 Task: Create a 3D plot of a parametric surface with custom shading and transparency effects.
Action: Mouse moved to (159, 36)
Screenshot: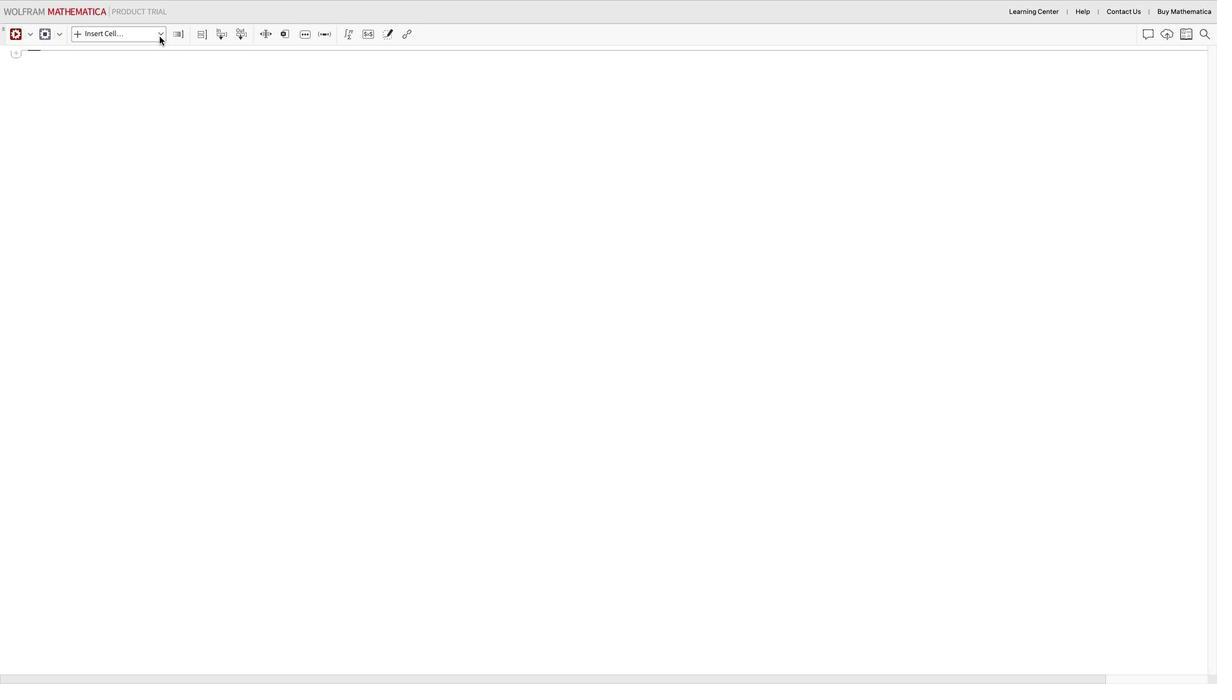 
Action: Mouse pressed left at (159, 36)
Screenshot: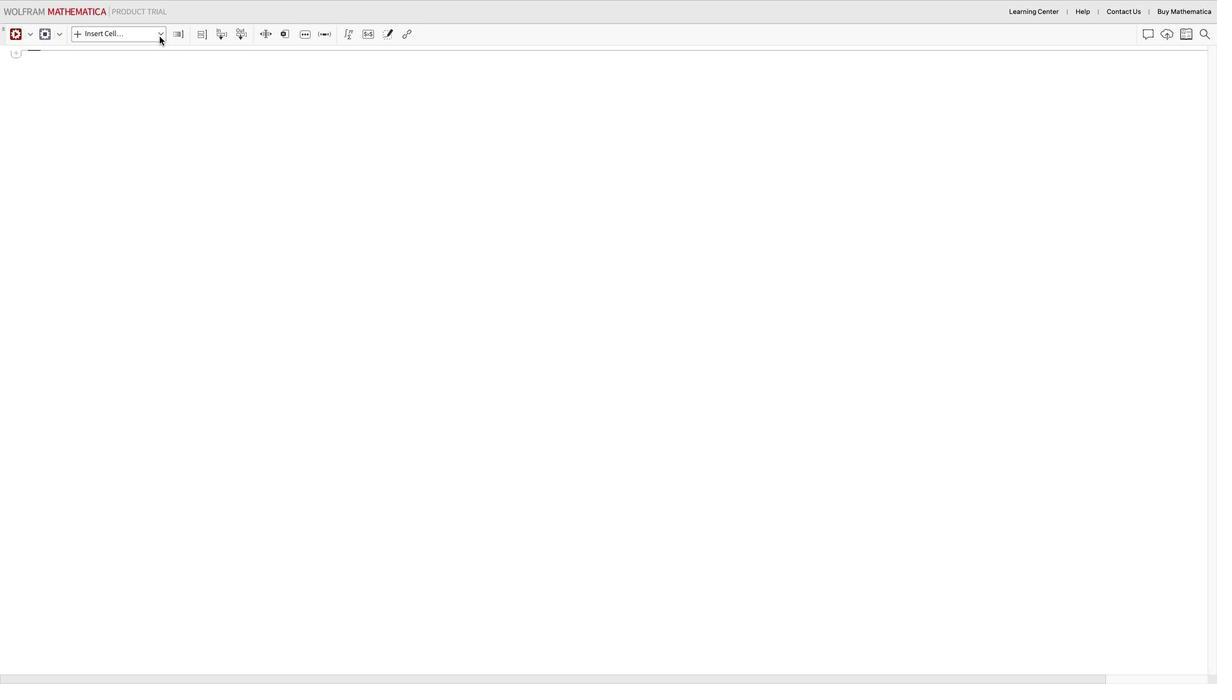
Action: Mouse moved to (111, 58)
Screenshot: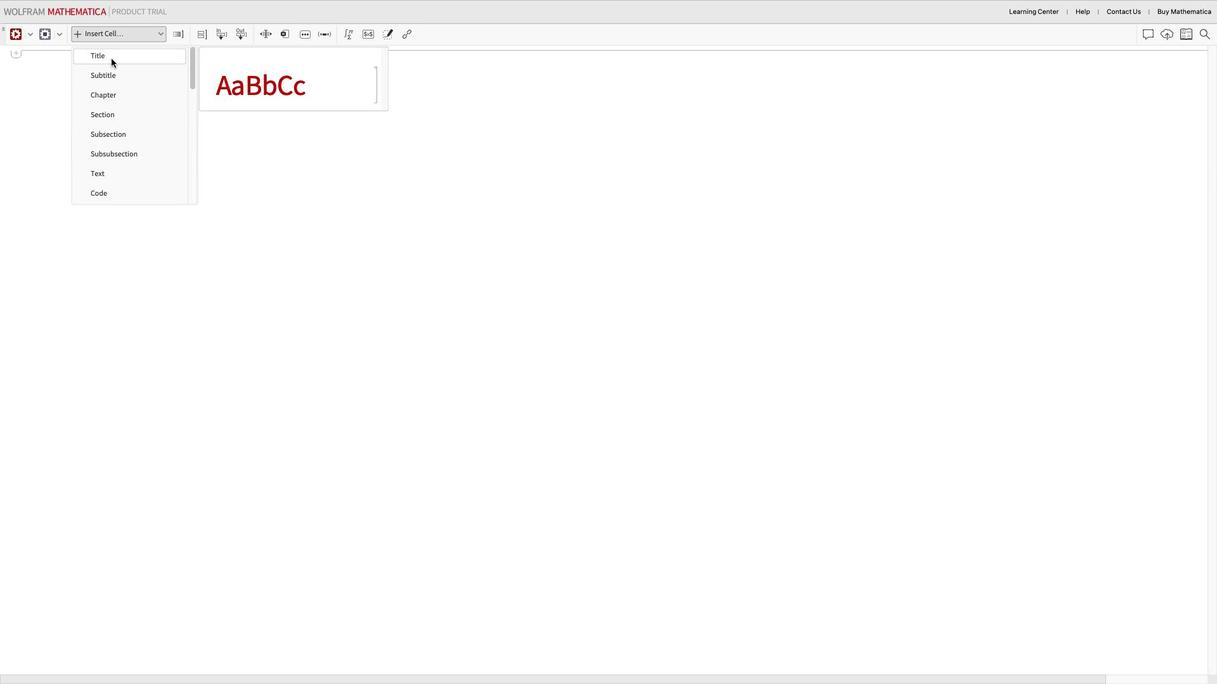 
Action: Mouse pressed left at (111, 58)
Screenshot: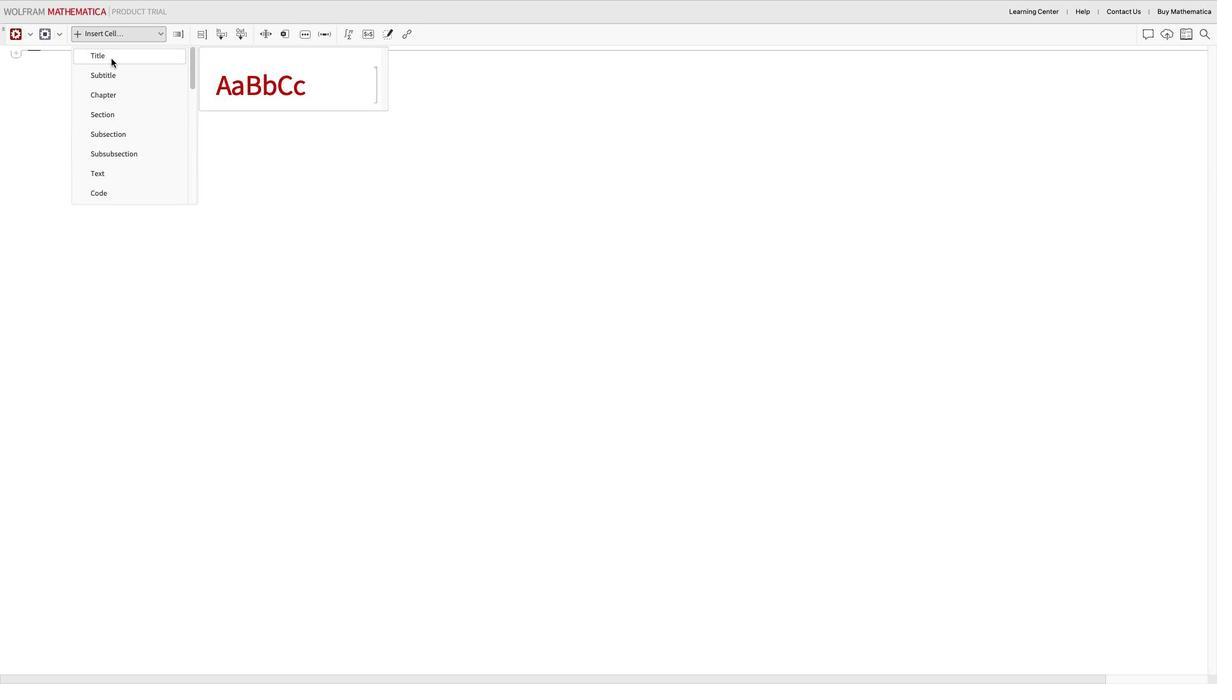 
Action: Mouse moved to (108, 120)
Screenshot: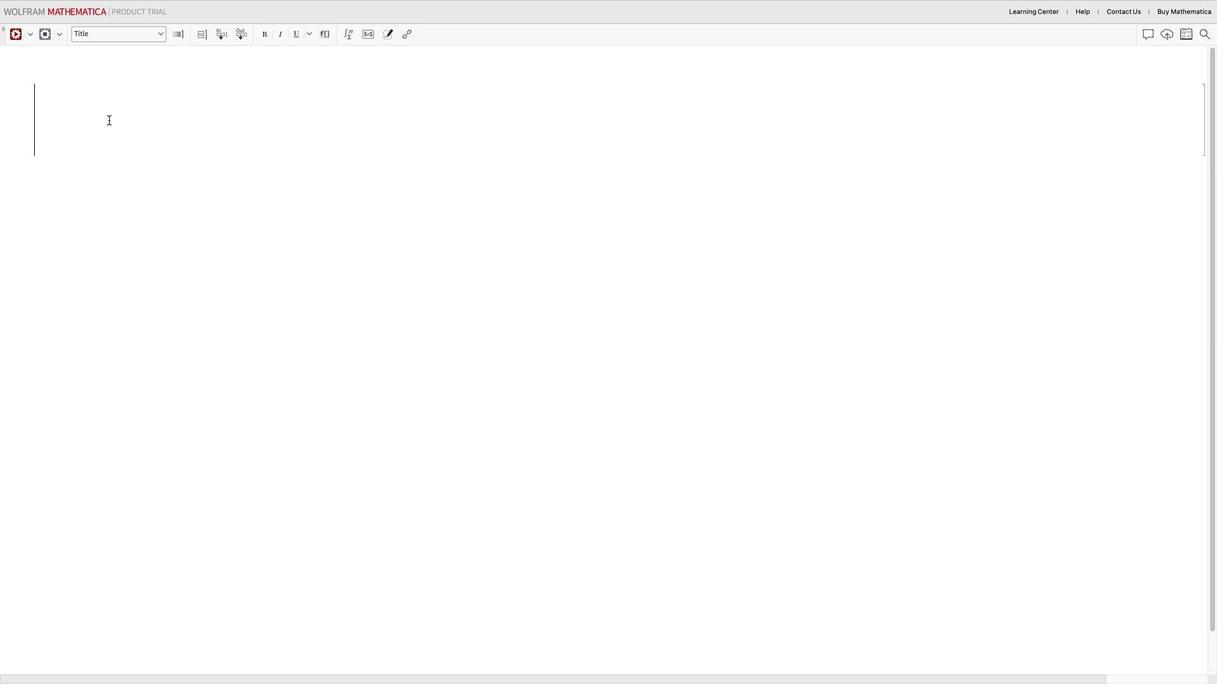 
Action: Mouse pressed left at (108, 120)
Screenshot: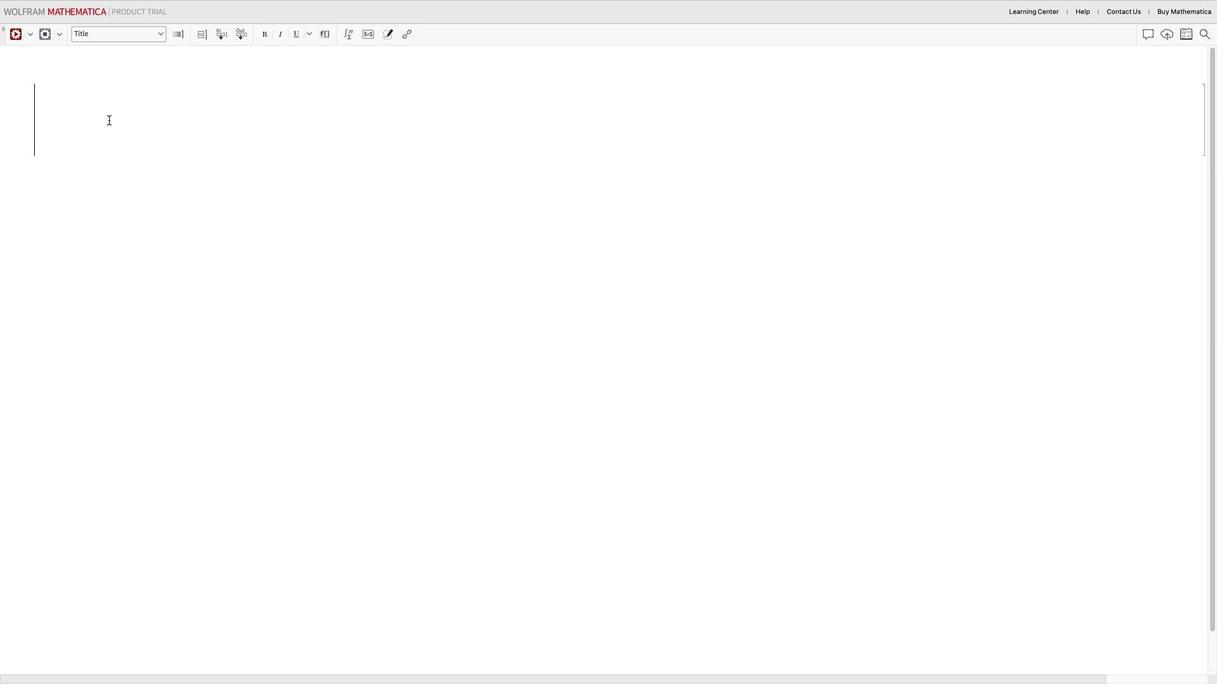 
Action: Mouse moved to (292, 303)
Screenshot: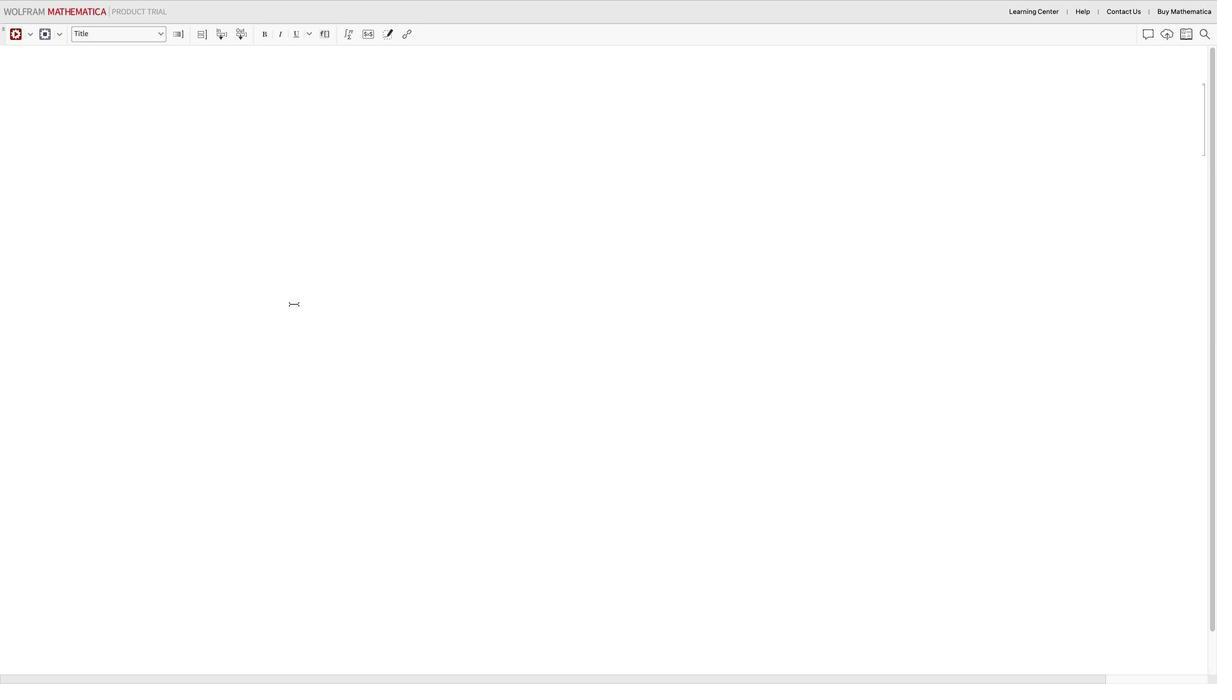 
Action: Key pressed '3'Key.shift_r'D'Key.spaceKey.shift_r'P''l''o''t'Key.space'o''f'Key.space'a'Key.spaceKey.shift_r'P''a''r''a''m''e''t''r''i''c'Key.space's''u''r''f''a''c''e'
Screenshot: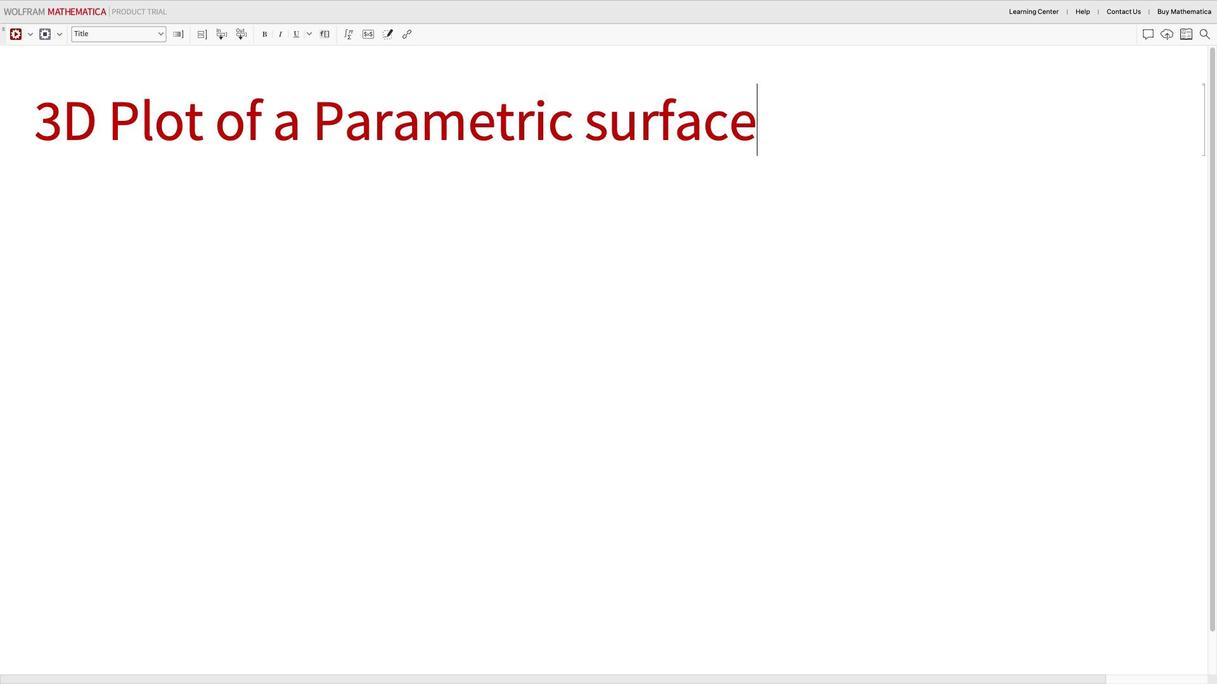 
Action: Mouse moved to (149, 353)
Screenshot: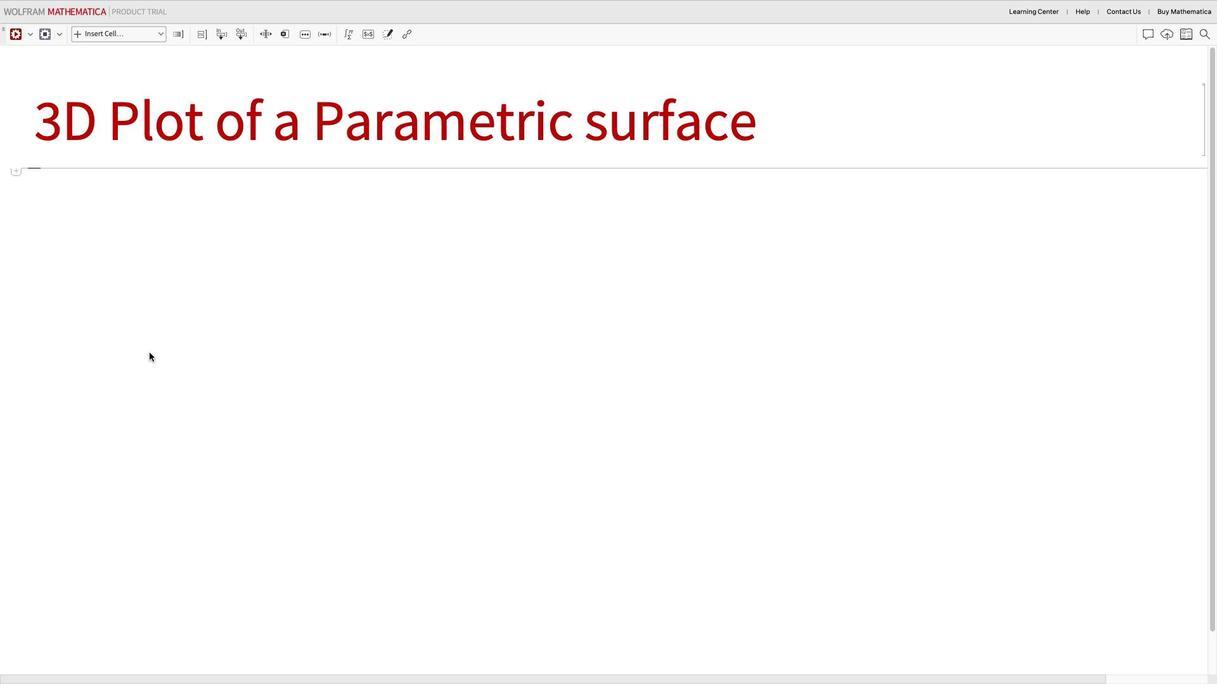 
Action: Mouse pressed left at (149, 353)
Screenshot: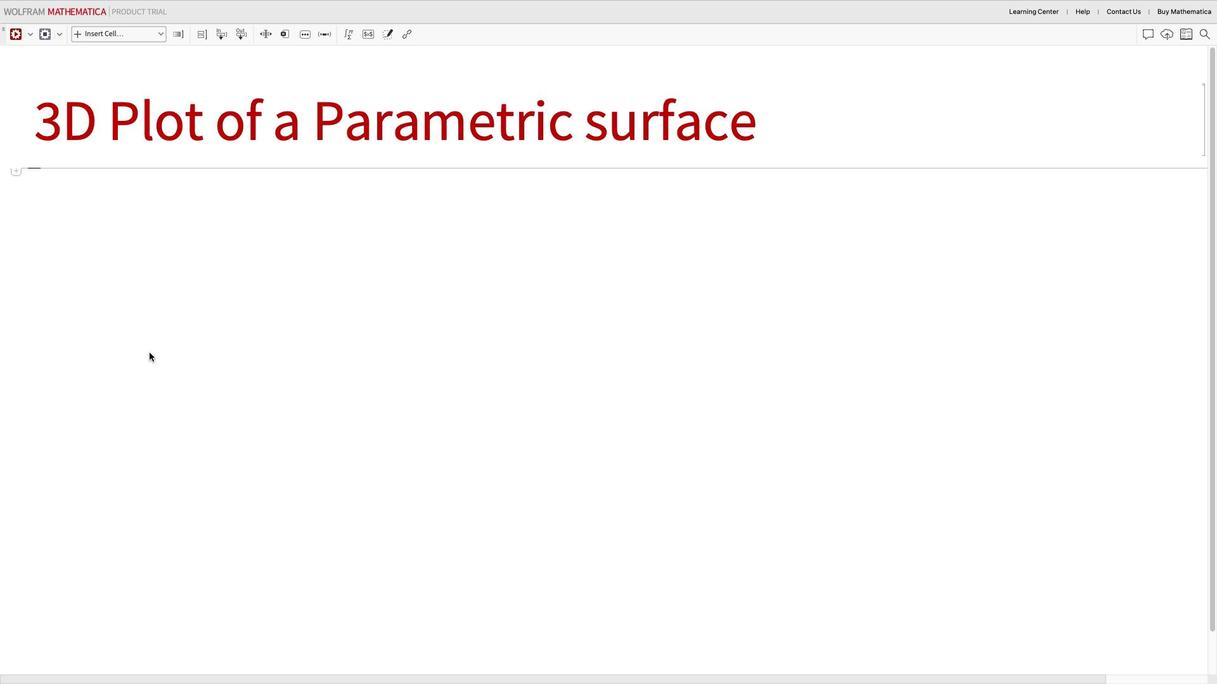 
Action: Mouse moved to (161, 33)
Screenshot: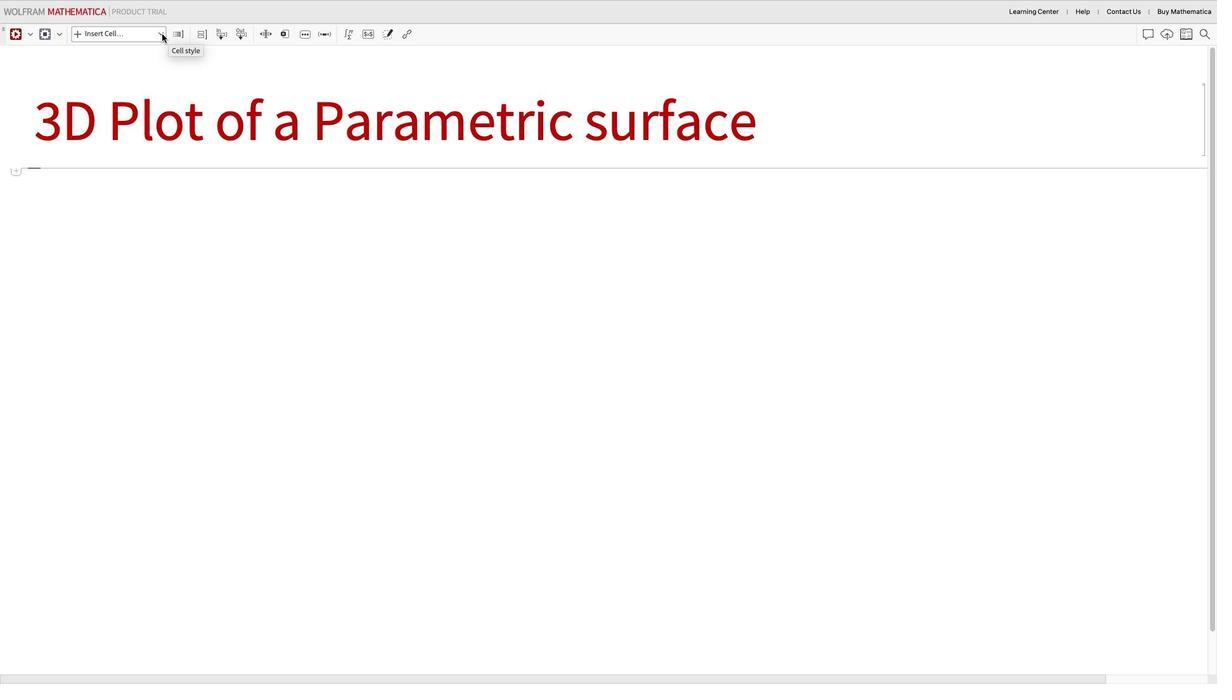 
Action: Mouse pressed left at (161, 33)
Screenshot: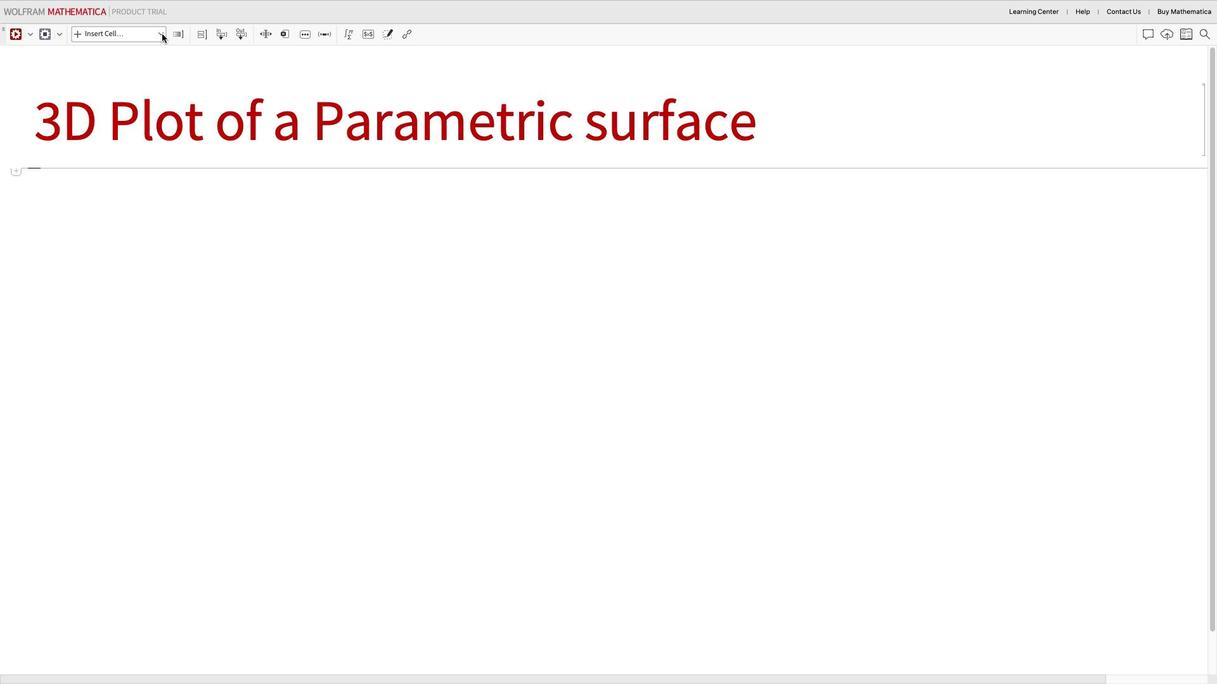 
Action: Mouse moved to (131, 193)
Screenshot: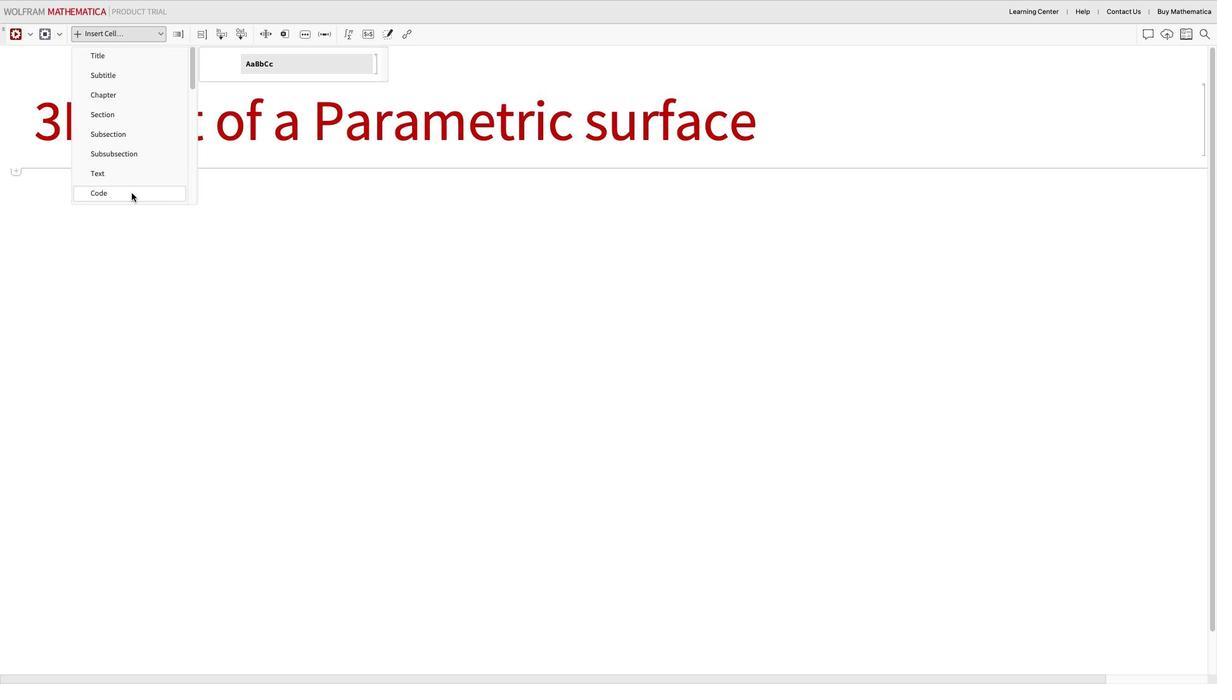 
Action: Mouse pressed left at (131, 193)
Screenshot: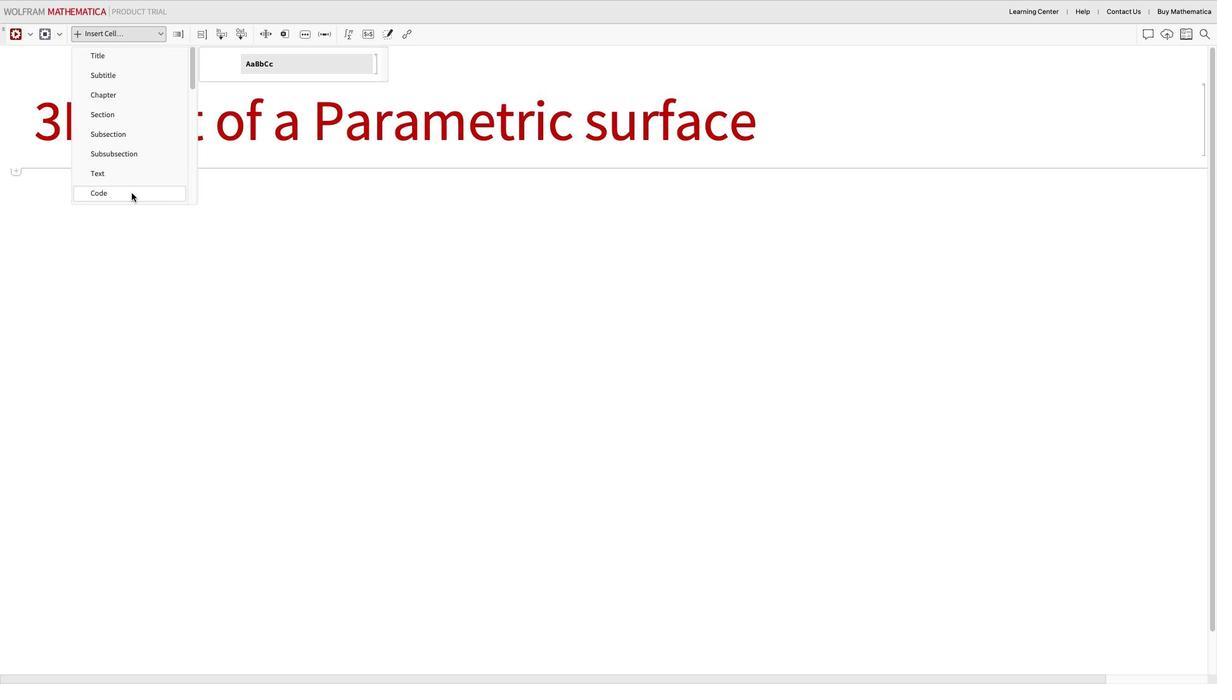
Action: Mouse moved to (140, 197)
Screenshot: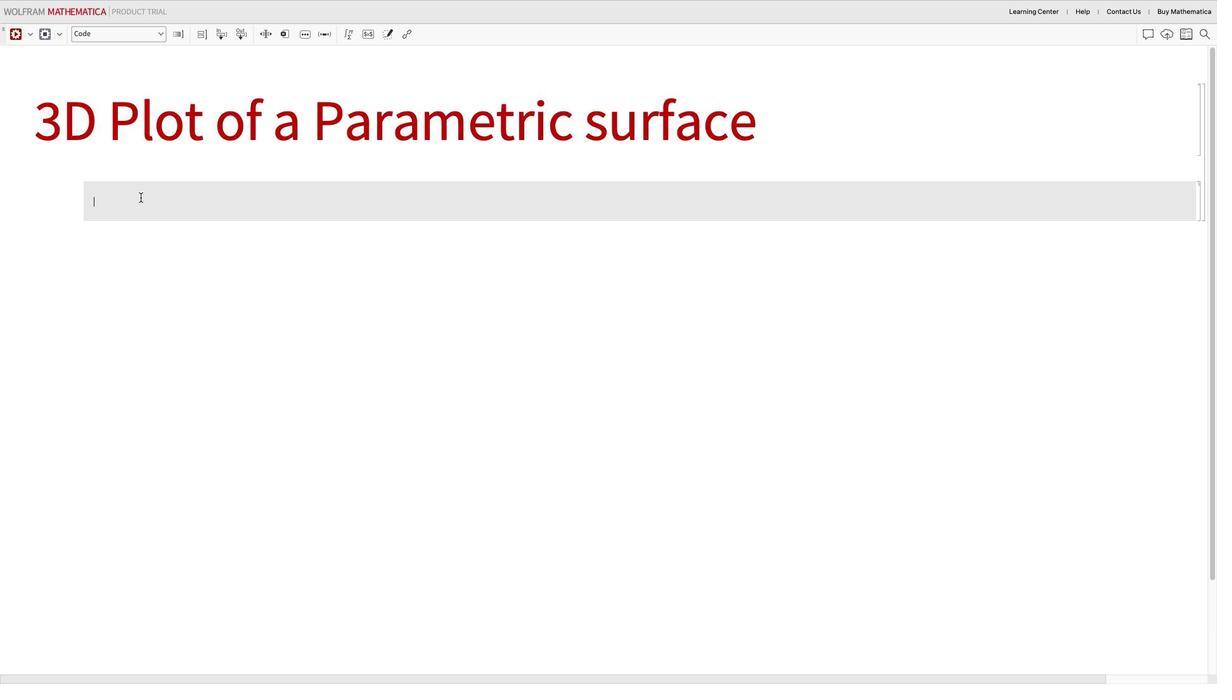 
Action: Mouse pressed left at (140, 197)
Screenshot: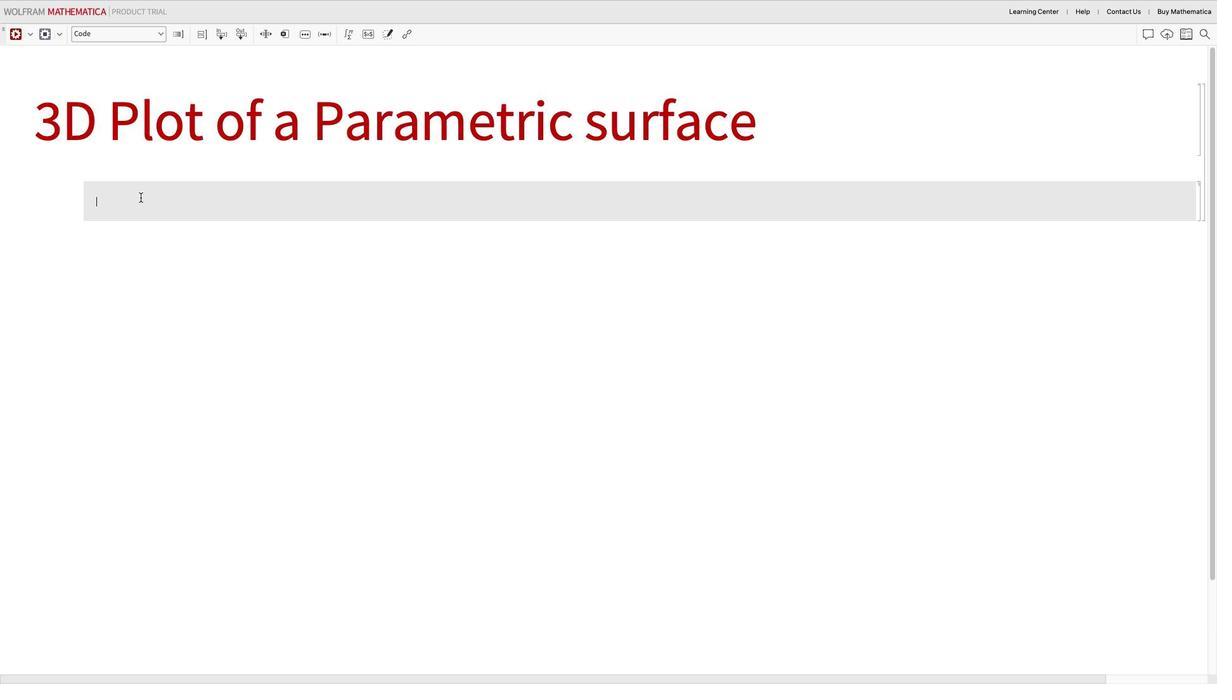 
Action: Mouse moved to (435, 453)
Screenshot: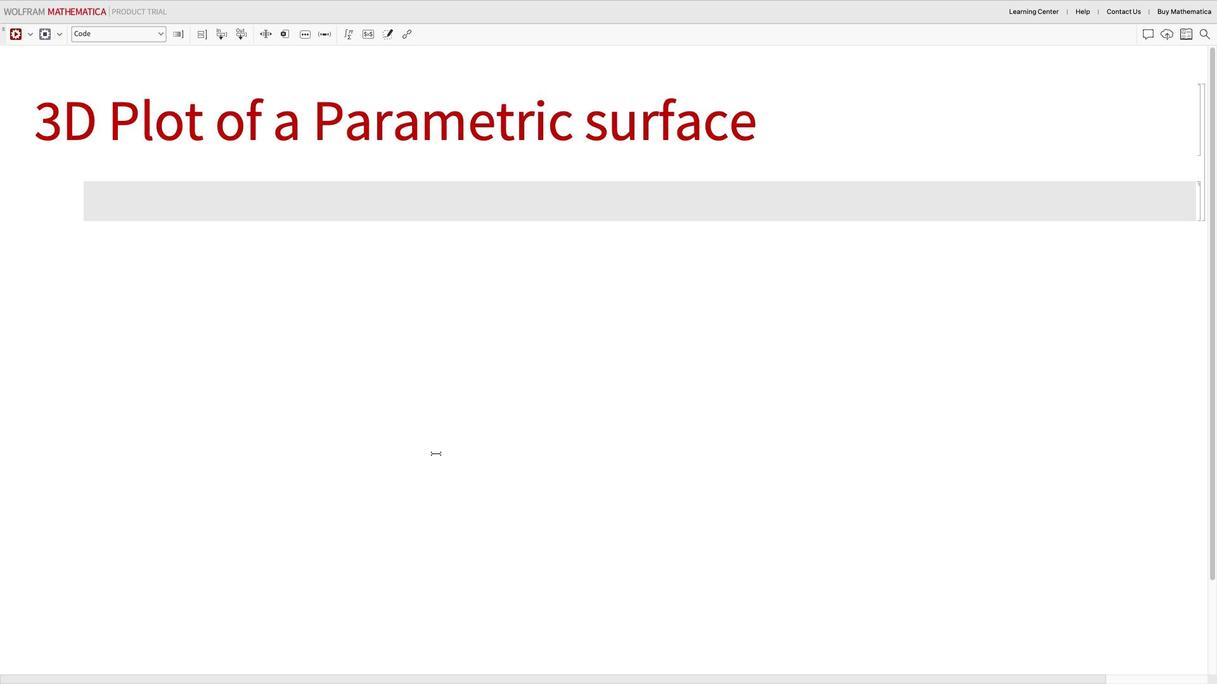
Action: Key pressed Key.shift_r'(''*'Key.shift_r'D''e''f''i''n''e'Key.space't''h''e'Key.space'p''a''r''a''m''e''t''r''i''c'Key.space's''u''r''f''a''c''e'Key.spaceKey.rightKey.rightKey.enter'p''a''r''a''m''e''t''r''i''c'Key.shift_r'S''u''r''f''a''c''e''['Key.shift_r'u'Key.shift_r'_'',''v'Key.shift_r'_'Key.rightKey.shift_r':''='Key.shift_r'{'Key.shift_r'C''o''s''[''u'']'Key.shift_r'S''i''n''[''v'']''.'Key.spaceKey.backspaceKey.backspace','Key.spaceKey.shift_r'S''i''n''[''u'']'Key.shift_r'S''i''n''[''v'']'','Key.shift_r'C''o''s''[''v'']'Key.rightKey.enterKey.enterKey.shift_r'(''*'Key.shift_r'C''r''e''a''t''e'Key.space't''h''e'Key.space'3'Key.shift_r'D'Key.space'p''l''o''t'Key.space'w''i''t''h'Key.space'c''u''s''t''o''m'Key.space's''h''a''d''i''n''g'Key.space'a''n''d'Key.space't''r''a''n''s''p''a''r''e''n''c''y'Key.rightKey.rightKey.enterKey.shift_r'P''l''o''t'Key.shift_r'S''t''y''l''e'Key.shift_r'F''u''n''c''t''i''o''n''[''x'Key.shift_r'_'','Key.shift_r'y'Key.shift_r'_'',''z'Key.shift_r'_'',''r'Key.shift_r'_'',''g'Key.shift_r'_'',''b'Key.shift_r'_'Key.rightKey.spaceKey.shift_r':''='Key.spaceKey.shift_r'{'Key.shift_r'S''p''e''c''u''l''a''r''i''t''y''['Key.shift_r'W''h''i''t''e'','Key.space'3''0'Key.right','Key.spaceKey.shift_r'R'Key.shift_r'G''B'Key.shift_r'C''p'Key.backspace'o''l''o''t'Key.backspace'r''[''r'',''g'',''b'',''0''.''8'Key.right','Key.spaceKey.shift_r'G''l''o''w''['Key.shift_r'R''G''B'Key.shift_r'C''o''l''o''r''[''r'',''g'',''b'Key.rightKey.right','Key.enterKey.shift_r'E''d''g''e'Key.shift_r'F''o''r''m''['']'','Key.spaceKey.shift_r'C''y''l''i''n''d''e''r''['Key.shift_r'{'Key.shift_r'{''x'',''y'',''z'Key.right','Key.spaceKey.shift_r'{''x'',''y'',''z''+''0''.''2'Key.rightKey.right','Key.space'0''.''0''5'Key.rightKey.rightKey.enterKey.enterKey.shift_r'P''a''r''a''m''e''t''r''i''c'Key.shift_r'P''l''o''t''3'Key.shift_r'D''[''p''a''r''a''m''e''t''r''i''c'Key.shift_r'S''u''r''f''a''c''e''[''u'',''v'']'','Key.shift_r'{''u'',''0'','Key.space'2'Key.spaceKey.shift_r'P''i'Key.shift_r'}'','Key.shift_rKey.space'{''v'',''0'','Key.spaceKey.shift_r'P''i'Key.right','Key.spaceKey.shift_r'C''o''l''o''r'Key.shift_r'F''u''n''c''t''i''o''n'Key.enterKey.shift_r'('Key.shift_r'P''l''o''t'Key.shift_r'S''t''y''l''e'Key.shift_r'F''u''n''c''t''i''o''n''['Key.alt'#''#'Key.rightKey.shift_r'&'Key.leftKey.spaceKey.rightKey.right','Key.spaceKey.shift_r'P''l''o''t'Key.shift_r'P''o''i''n''t''s'Key.enter'5''0'','Key.spaceKey.enterKey.shift_r'L''i''g''h''t''i''n''g'Key.enterKey.shift_r'"'Key.shift_r'N''e''u''t''r''a''l'Key.shift_r'"'','Key.spaceKey.shift_r'M''e''s''h'Key.shift_r'F''u''n''c''t''i''o''n'Key.enterKey.shift_r'{'Key.shift_r''Key.backspaceKey.alt'#''3'Key.spaceKey.backspaceKey.shift_r'&'Key.right','Key.spaceKey.shift_r'M''e''s''h'Key.shift_r'S''t''y''l''e'Key.enterKey.shift_r'{''{'Key.shift_r'T''h''i''c''h'Key.backspace'k'','Key.shift_r'B''l''a''c''k'Key.rightKey.right','Key.spaceKey.shift_r'B''o''x''e''d'Key.enterKey.shift_r'F''a''l''s''e'','Key.spaceKey.shift_r'A''x''e''s'Key.enterKey.shift_r'F''a''l''s''e'','Key.spaceKey.enterKey.shift_r'P''l''o''t'Key.shift_r'R''a''n''g''e'Key.enterKey.shift_r'A''l''l'Key.rightKey.enterKey.escKey.backspaceKey.shift_rKey.enter
Screenshot: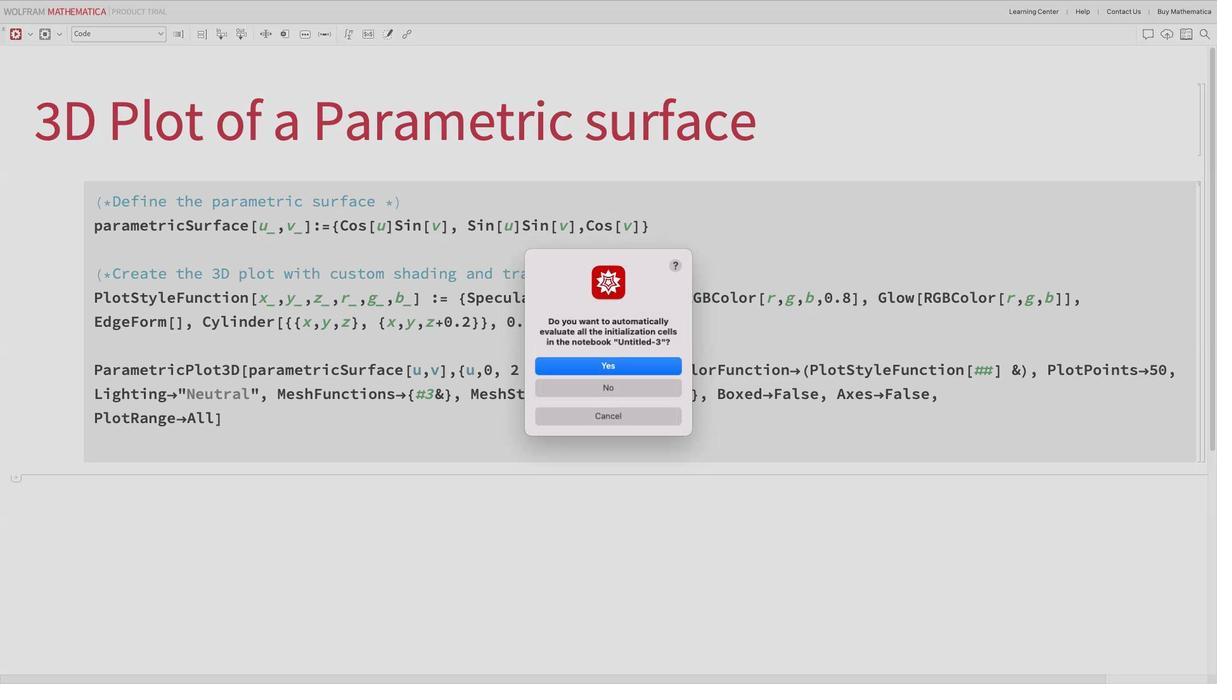 
Action: Mouse moved to (606, 364)
Screenshot: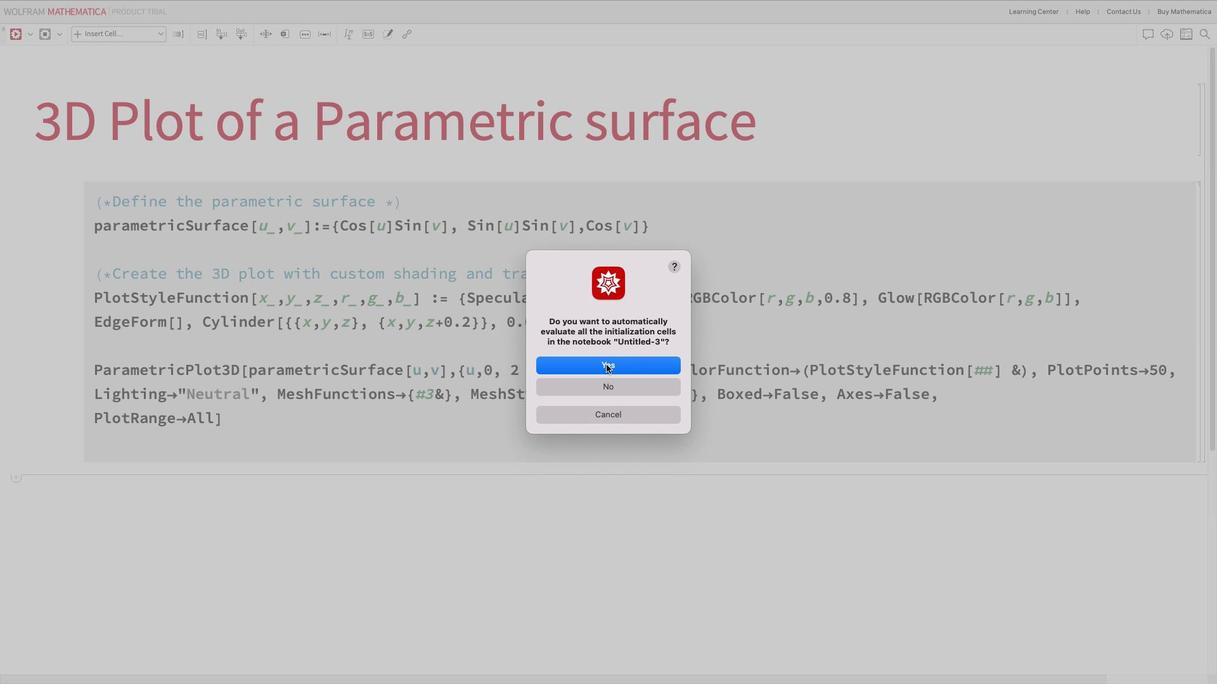 
Action: Mouse pressed left at (606, 364)
Screenshot: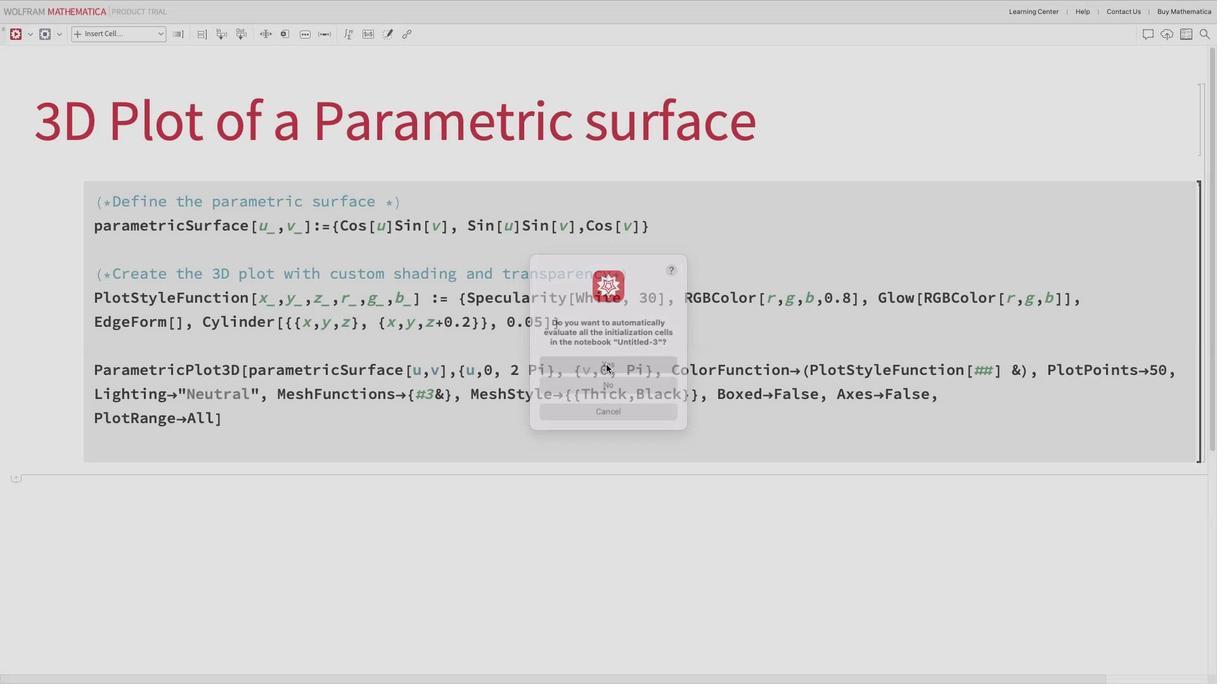 
Action: Mouse moved to (601, 378)
Screenshot: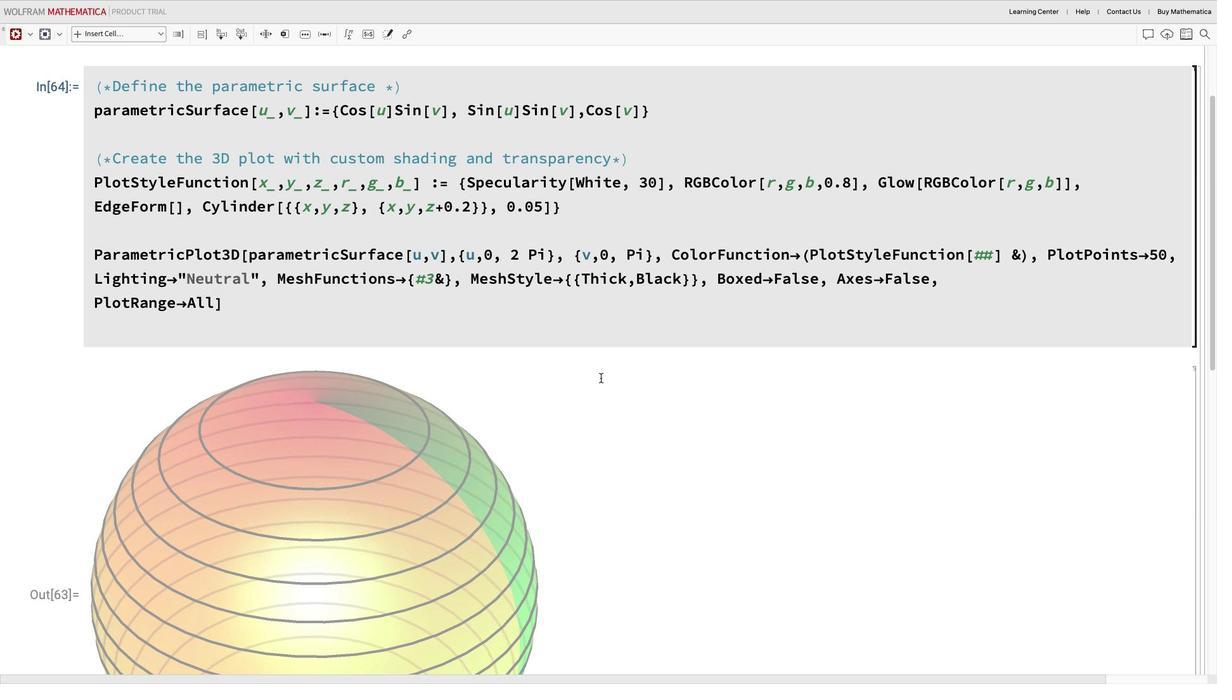 
Action: Mouse scrolled (601, 378) with delta (0, 0)
Screenshot: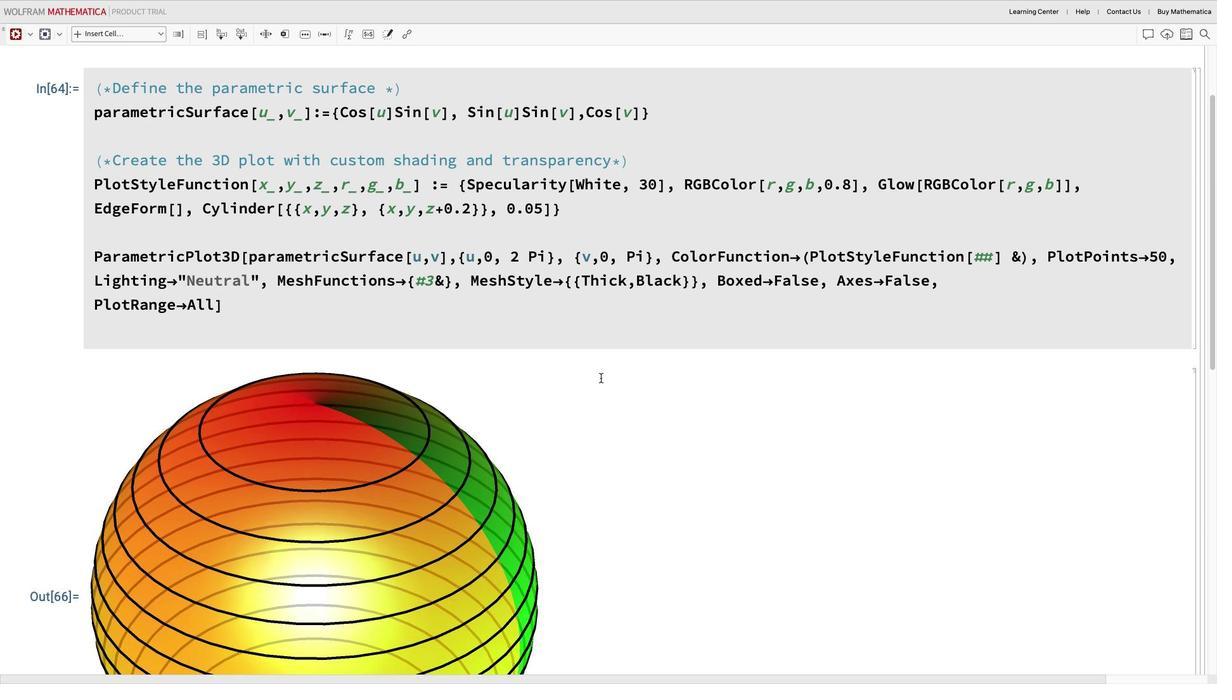 
Action: Mouse scrolled (601, 378) with delta (0, 0)
Screenshot: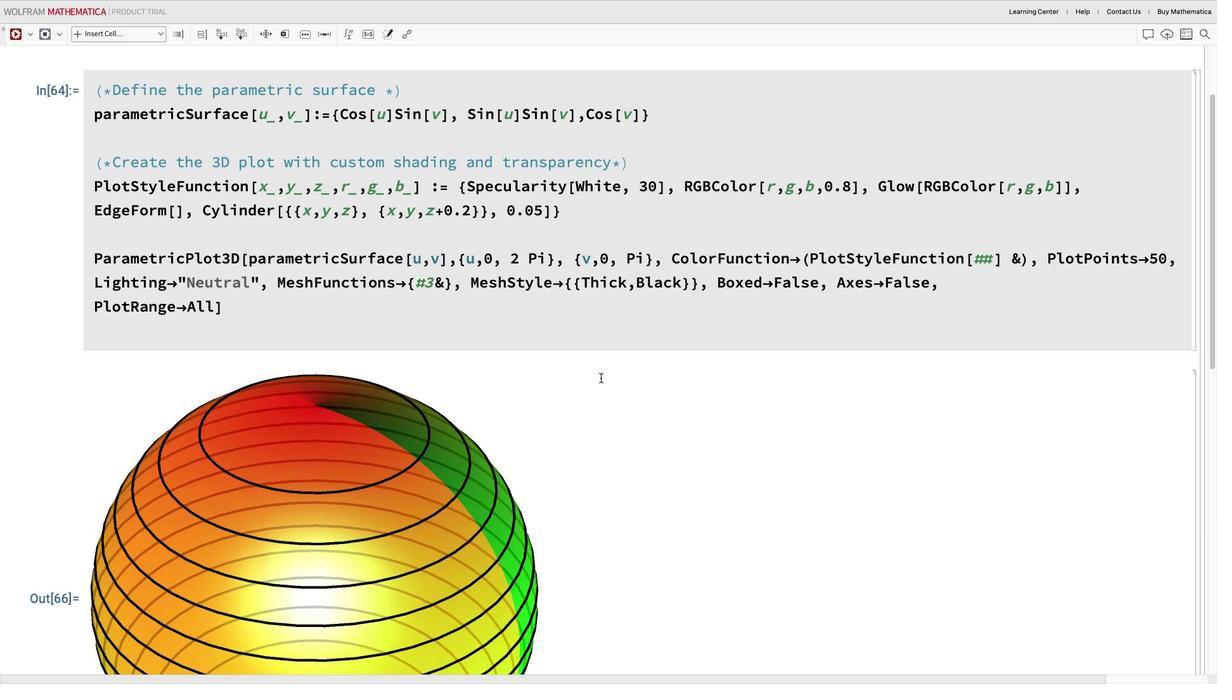 
Action: Mouse moved to (602, 381)
Screenshot: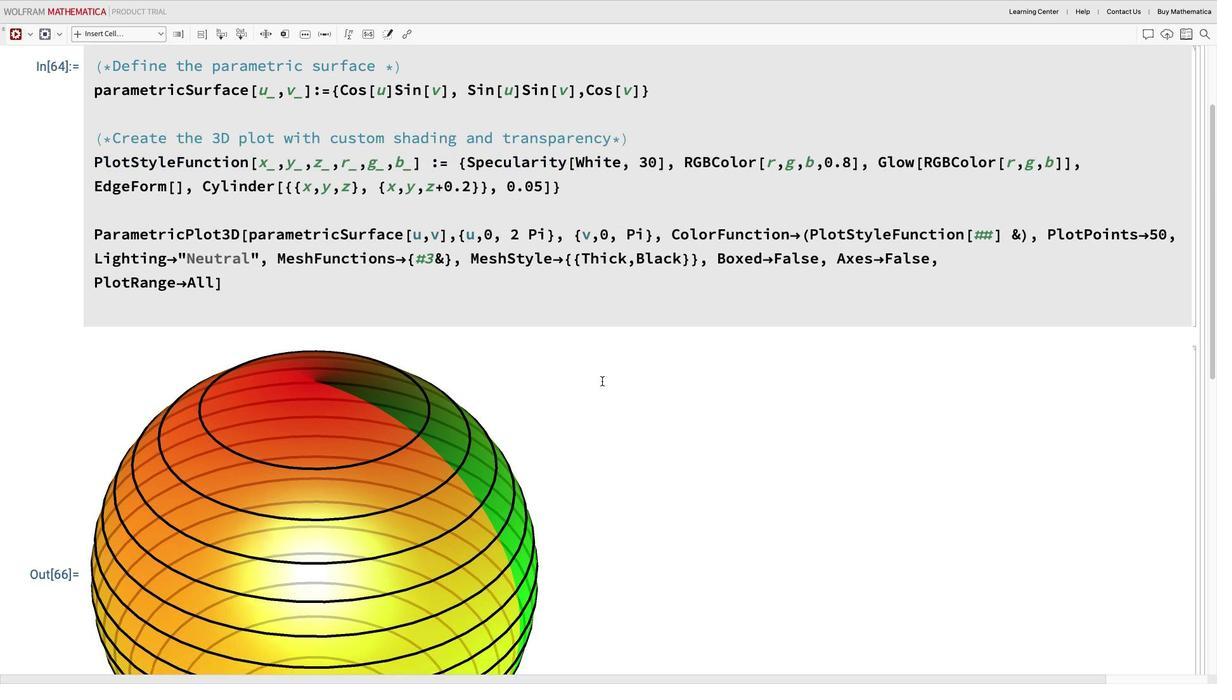 
Action: Mouse scrolled (602, 381) with delta (0, 0)
Screenshot: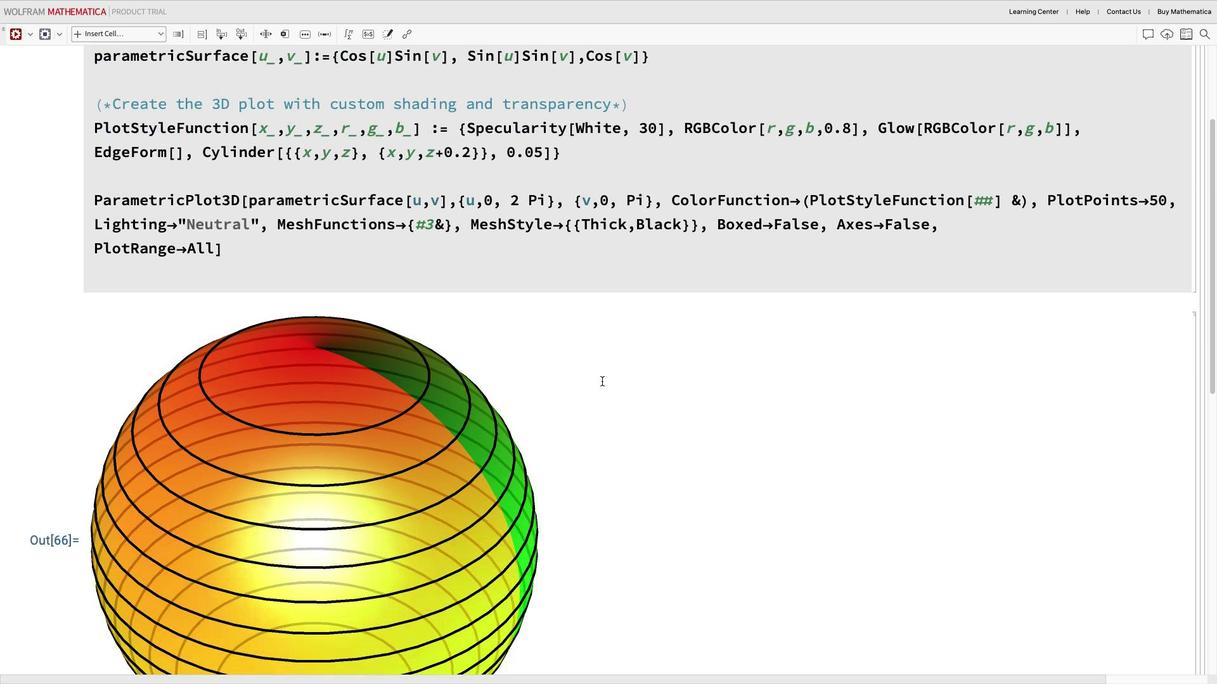 
Action: Mouse scrolled (602, 381) with delta (0, 0)
Screenshot: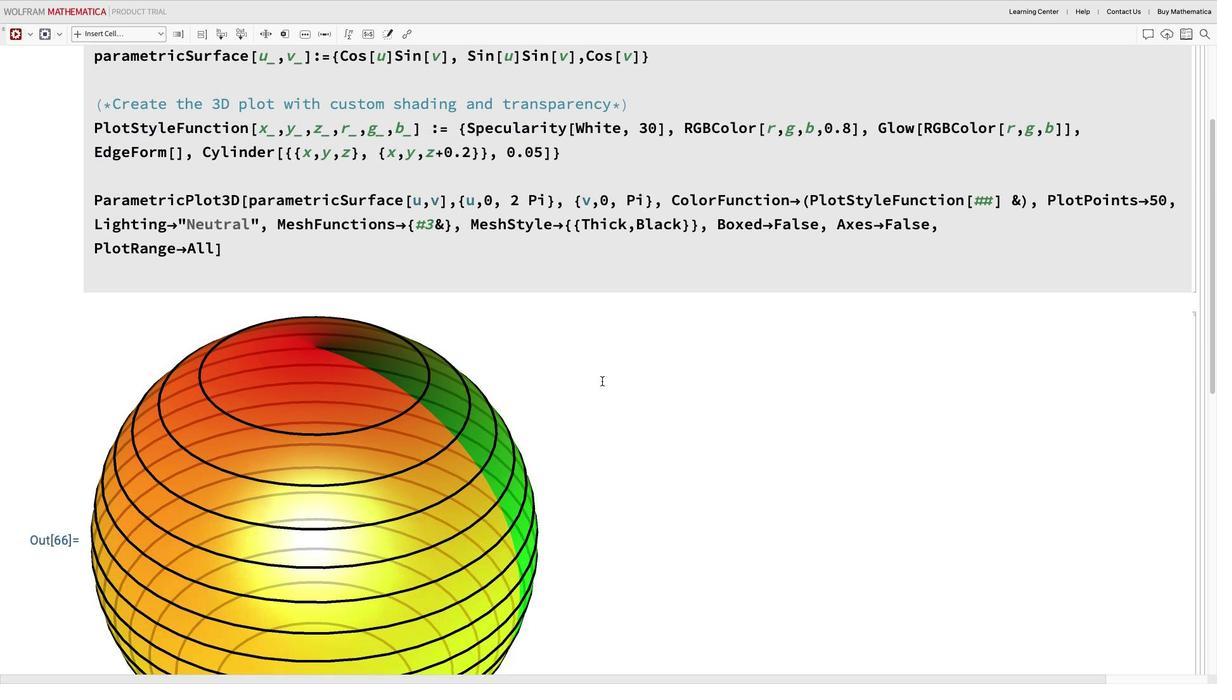 
Action: Mouse scrolled (602, 381) with delta (0, -1)
Screenshot: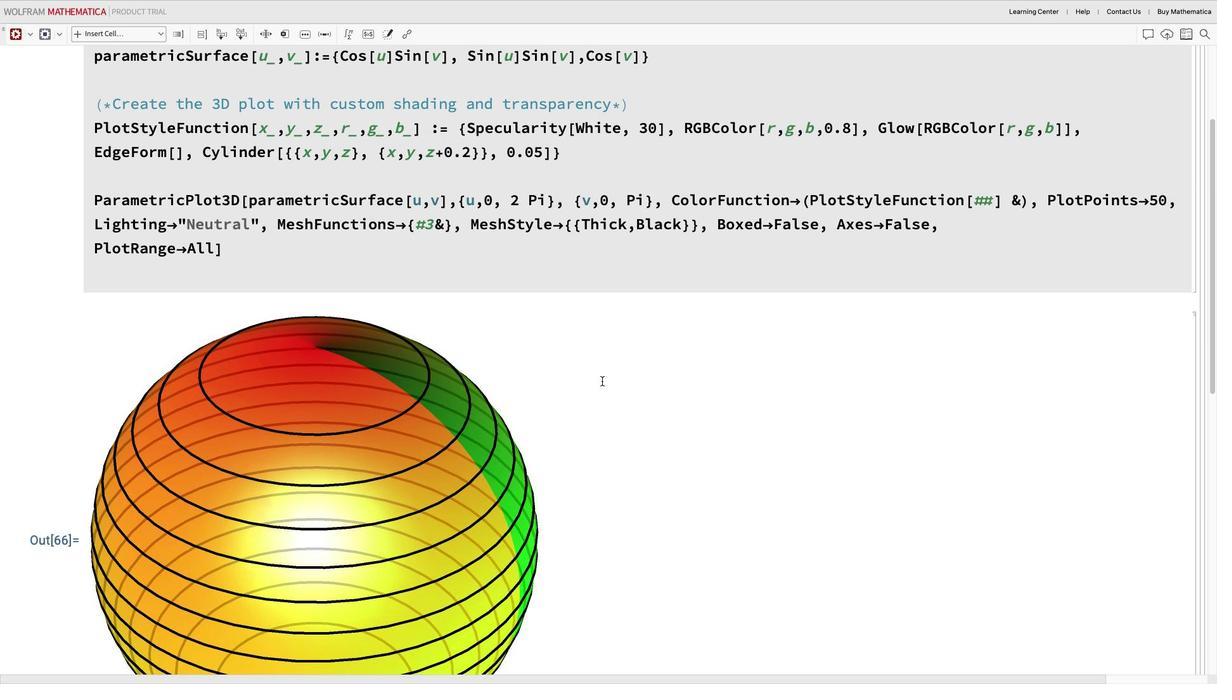 
Action: Mouse scrolled (602, 381) with delta (0, 0)
Screenshot: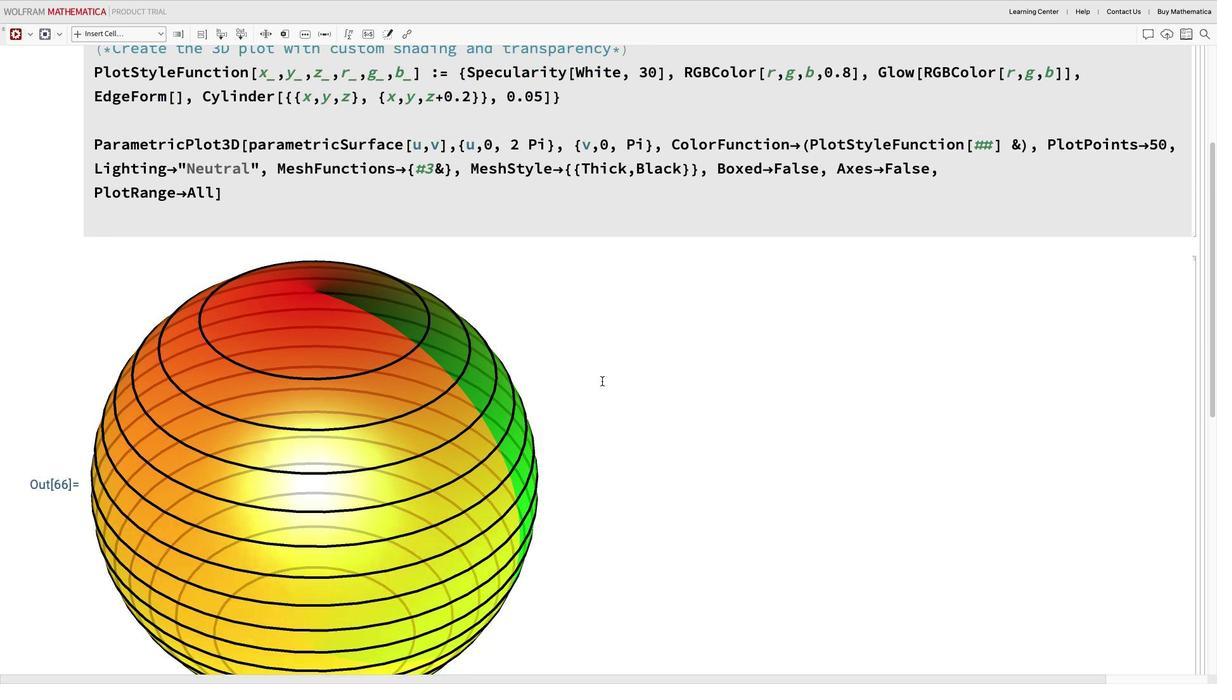 
Action: Mouse scrolled (602, 381) with delta (0, 0)
Screenshot: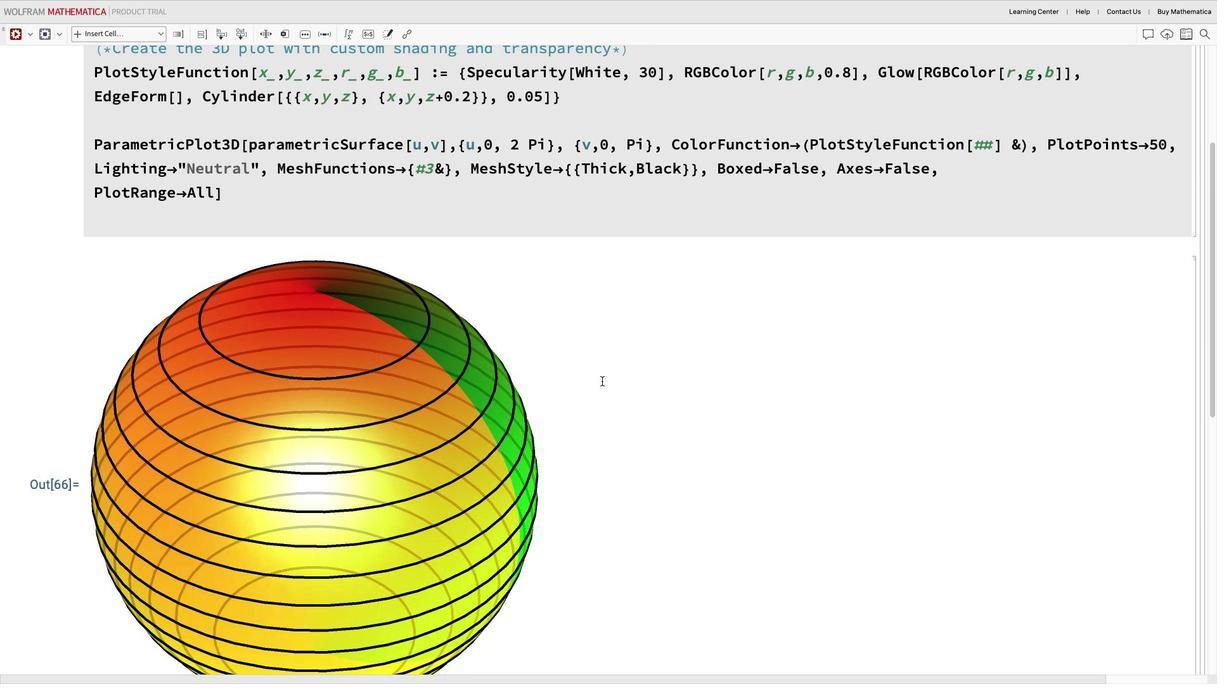 
Action: Mouse scrolled (602, 381) with delta (0, -1)
Screenshot: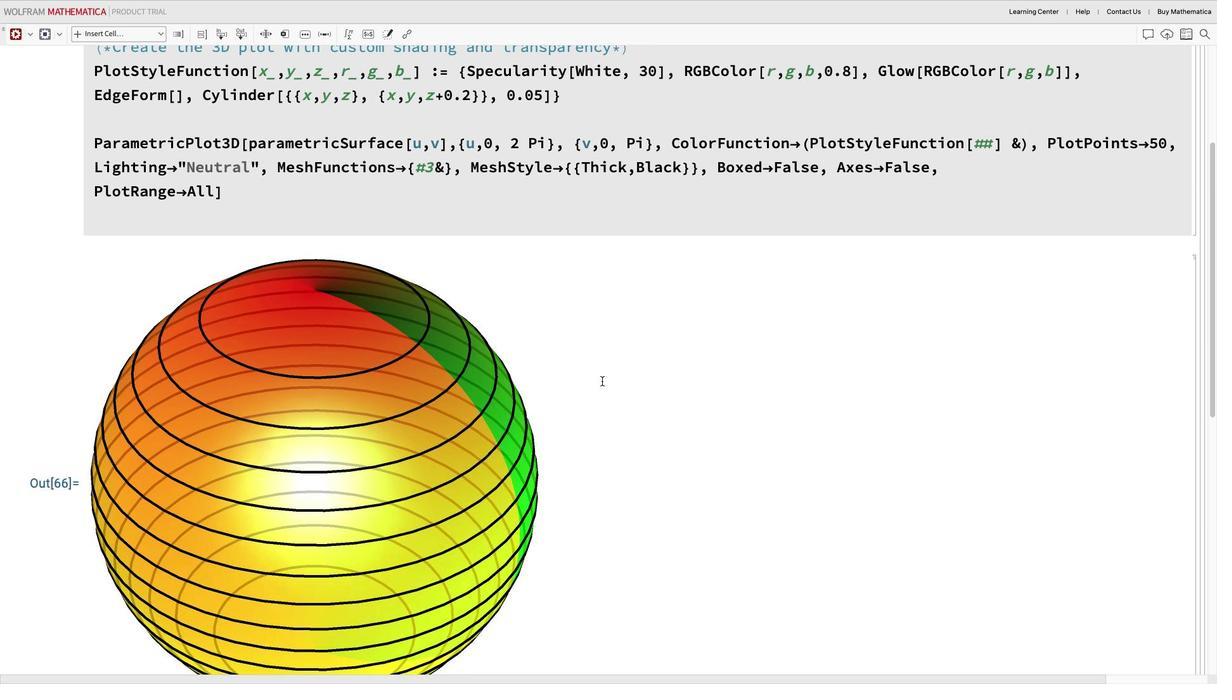 
Action: Mouse scrolled (602, 381) with delta (0, 0)
Screenshot: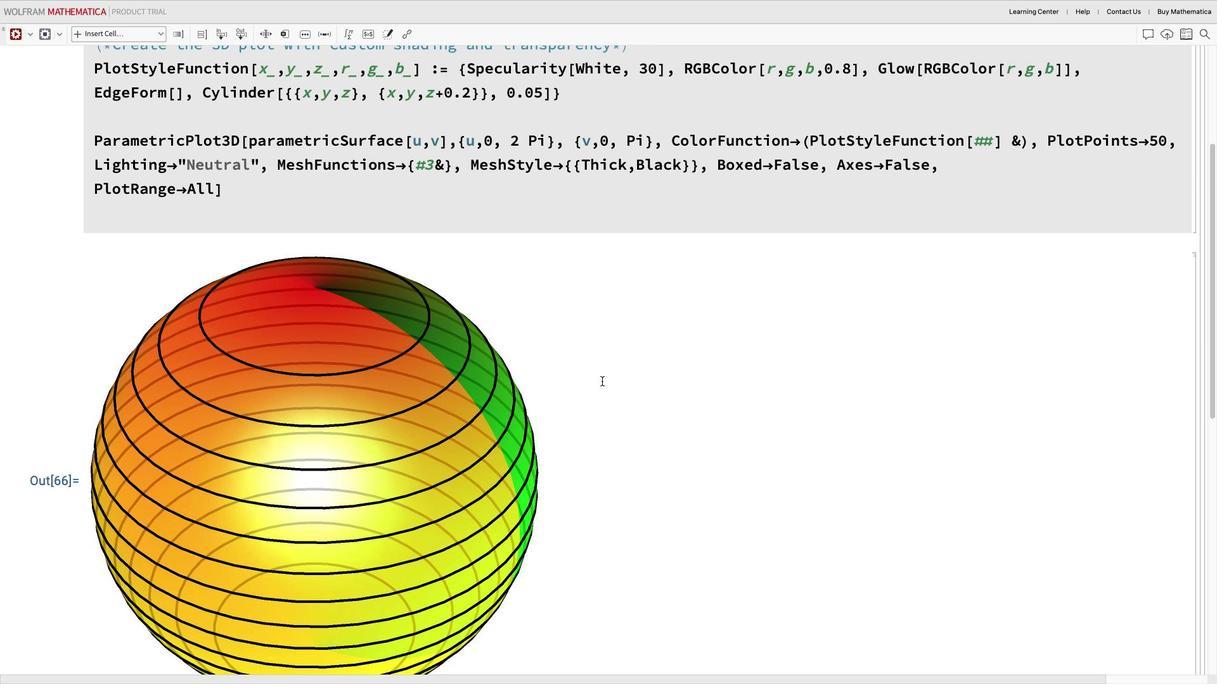 
Action: Mouse scrolled (602, 381) with delta (0, 0)
Screenshot: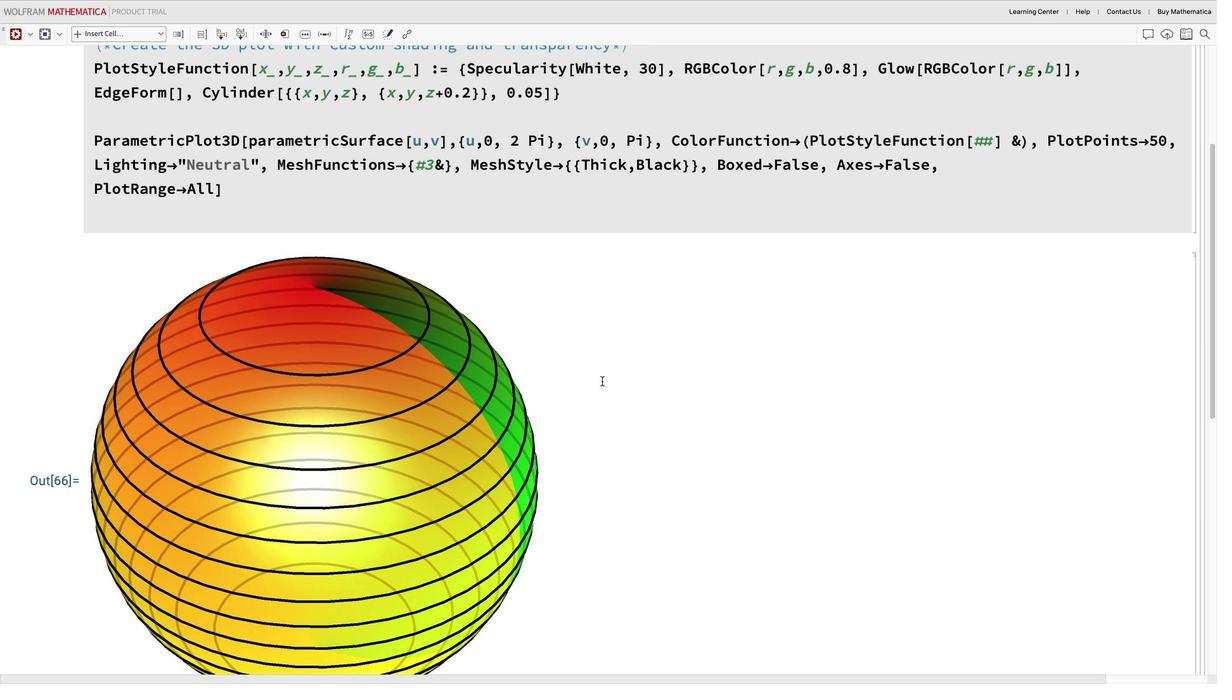 
Action: Mouse scrolled (602, 381) with delta (0, 0)
Screenshot: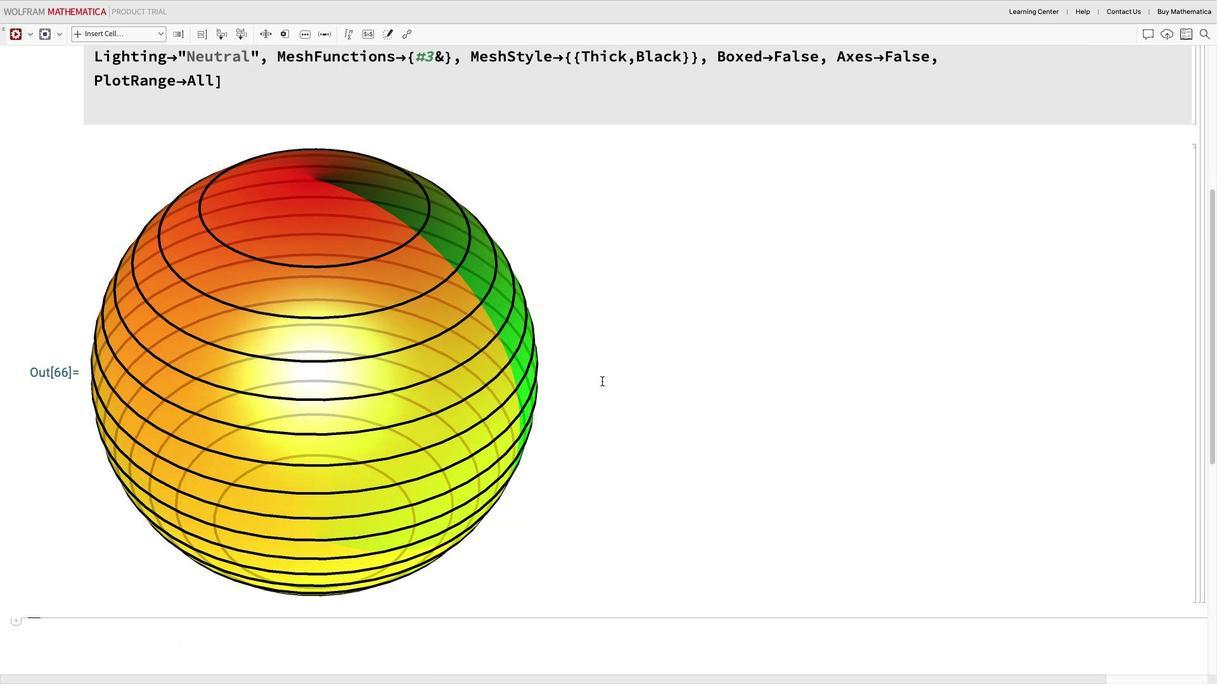 
Action: Mouse scrolled (602, 381) with delta (0, 0)
Screenshot: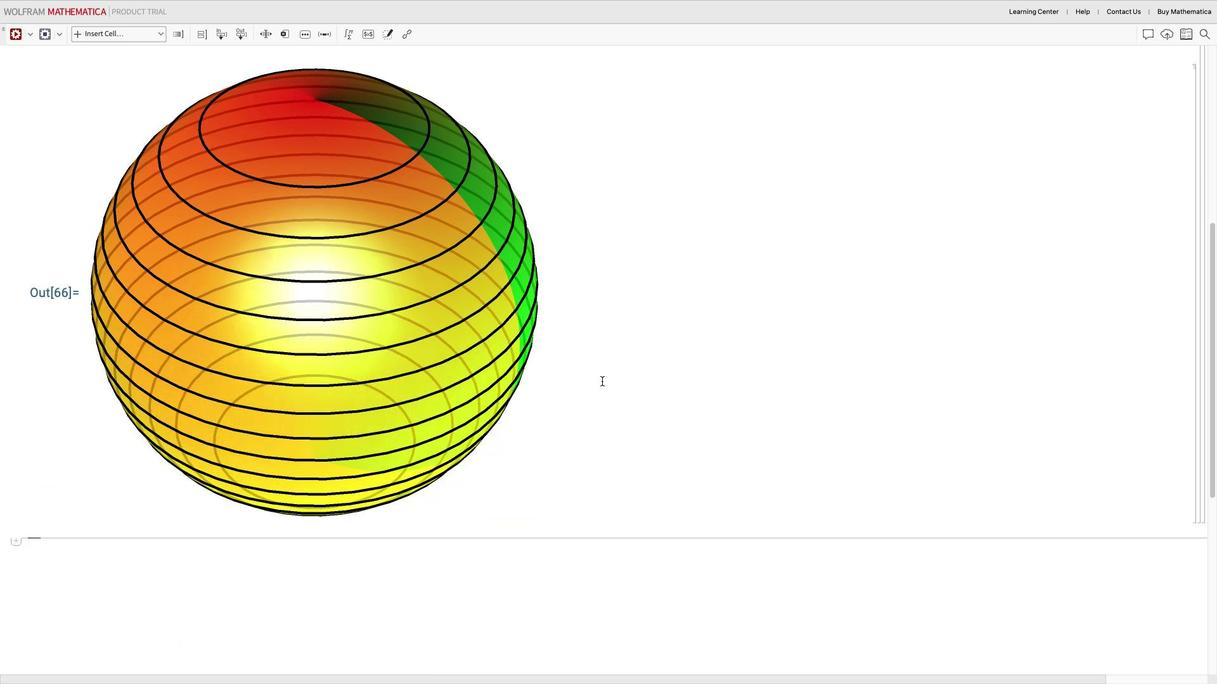 
Action: Mouse scrolled (602, 381) with delta (0, -3)
Screenshot: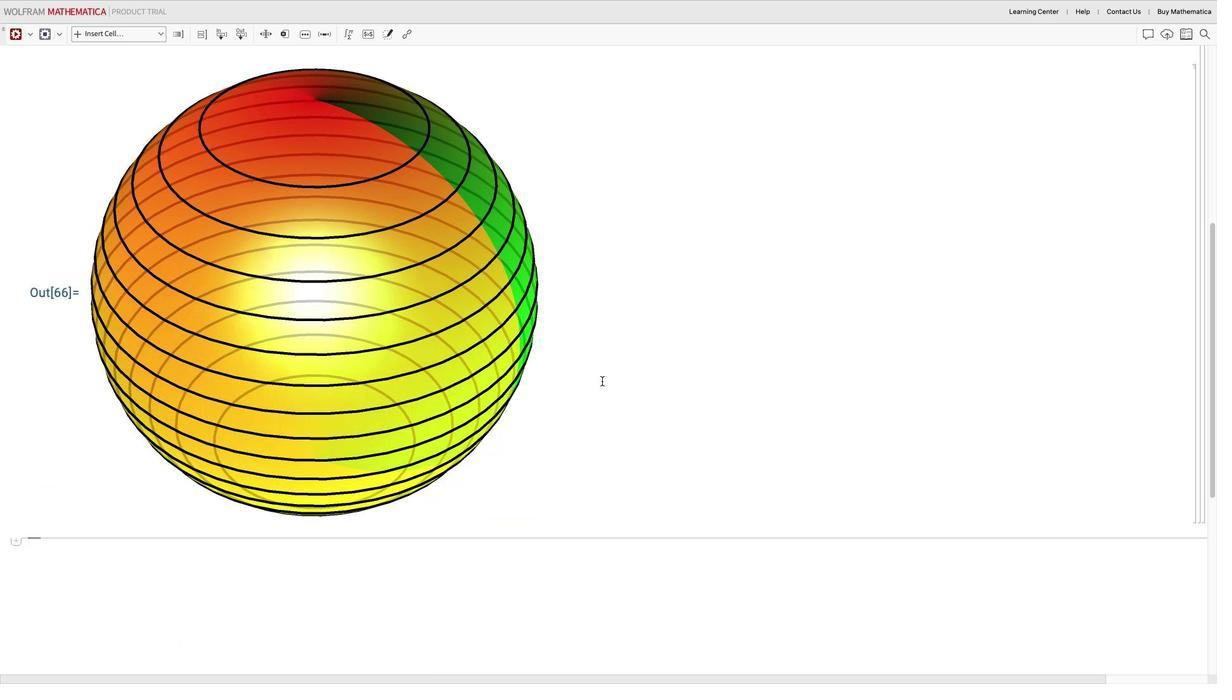 
Action: Mouse scrolled (602, 381) with delta (0, -3)
Screenshot: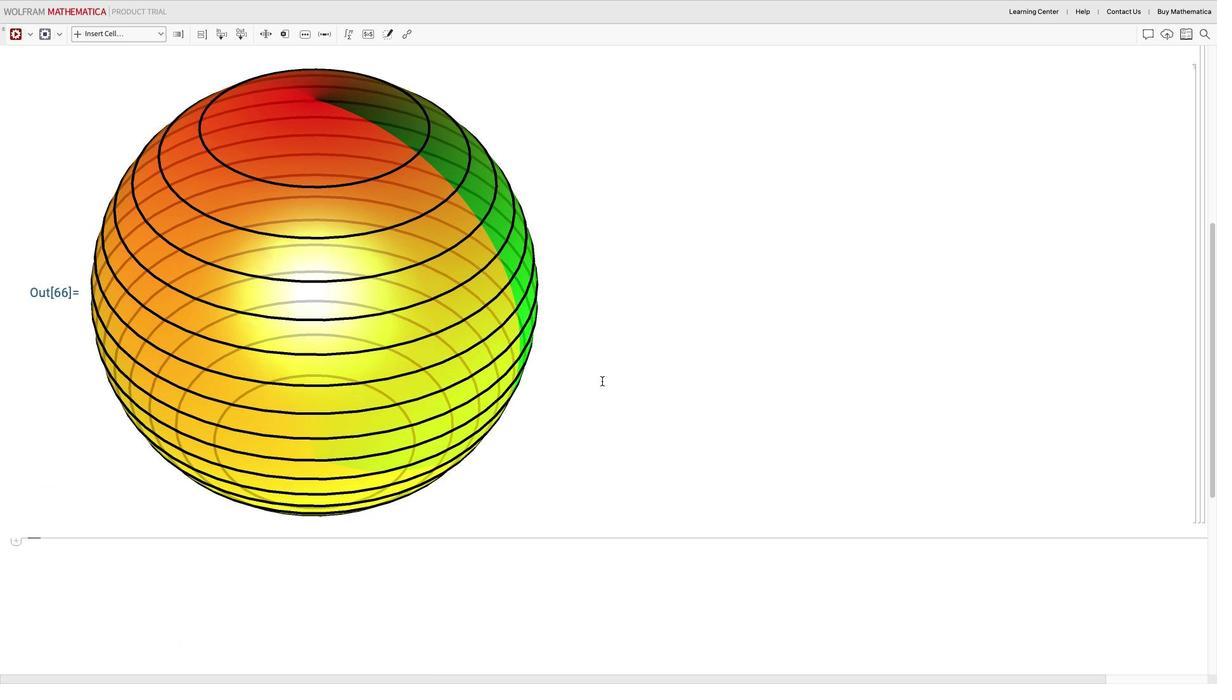 
Action: Mouse moved to (249, 310)
Screenshot: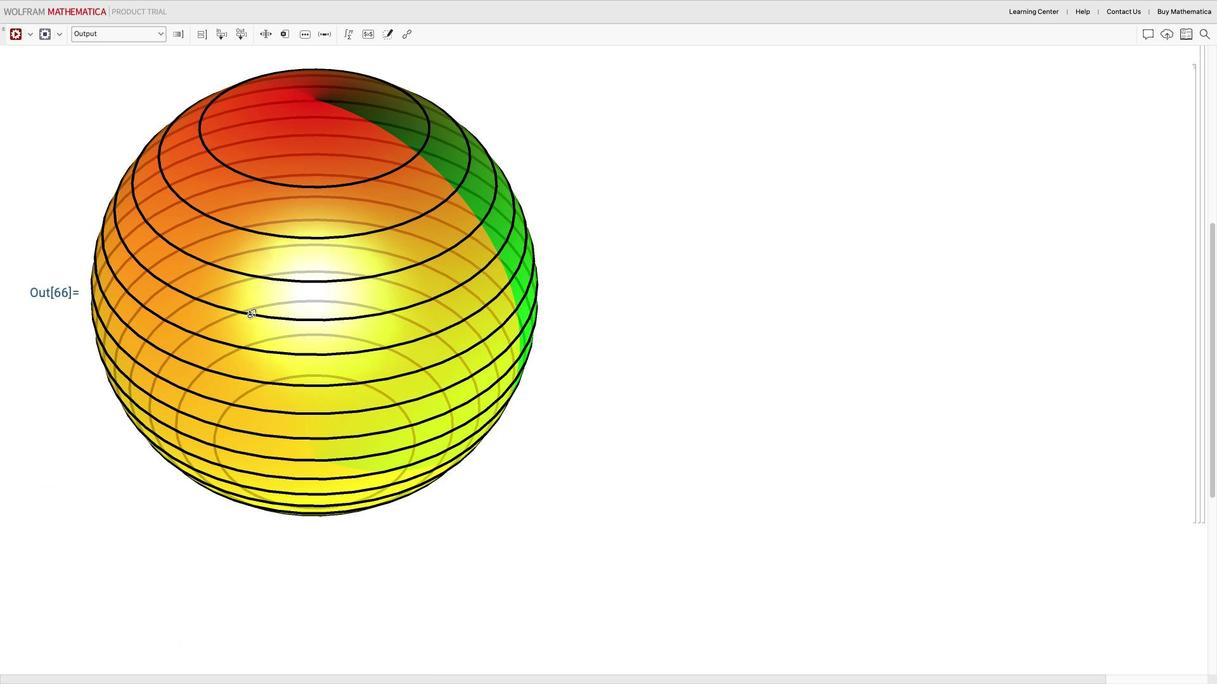 
Action: Mouse pressed left at (249, 310)
Screenshot: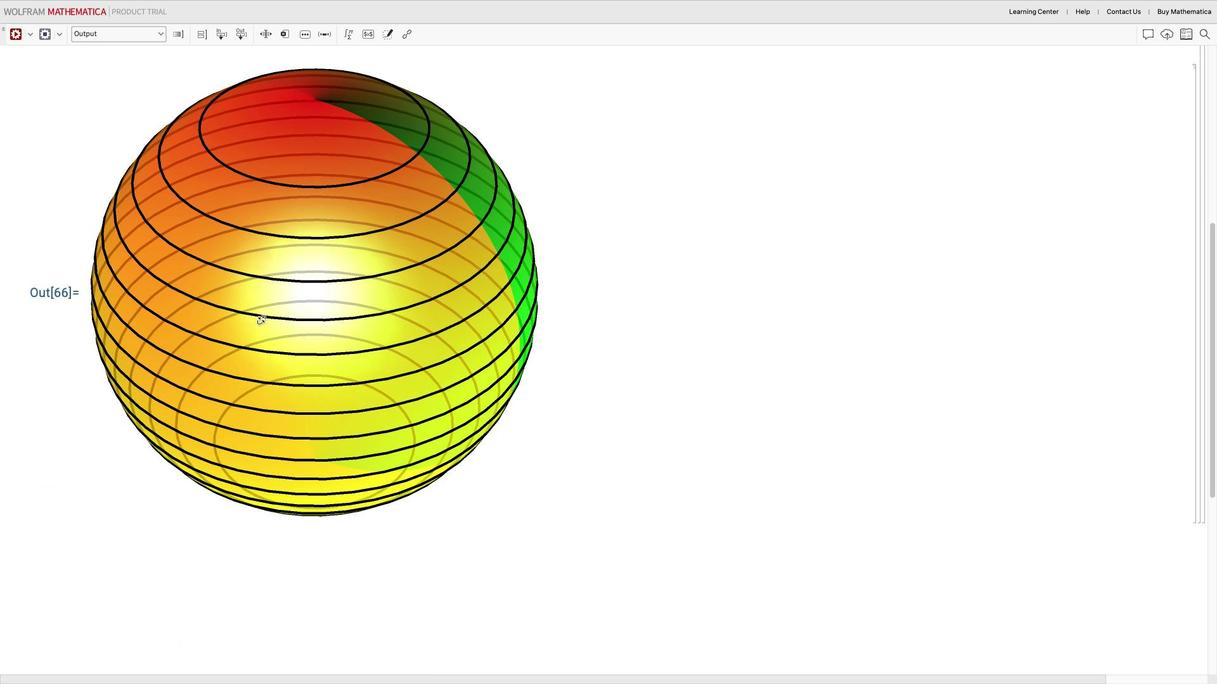 
Action: Mouse moved to (613, 439)
Screenshot: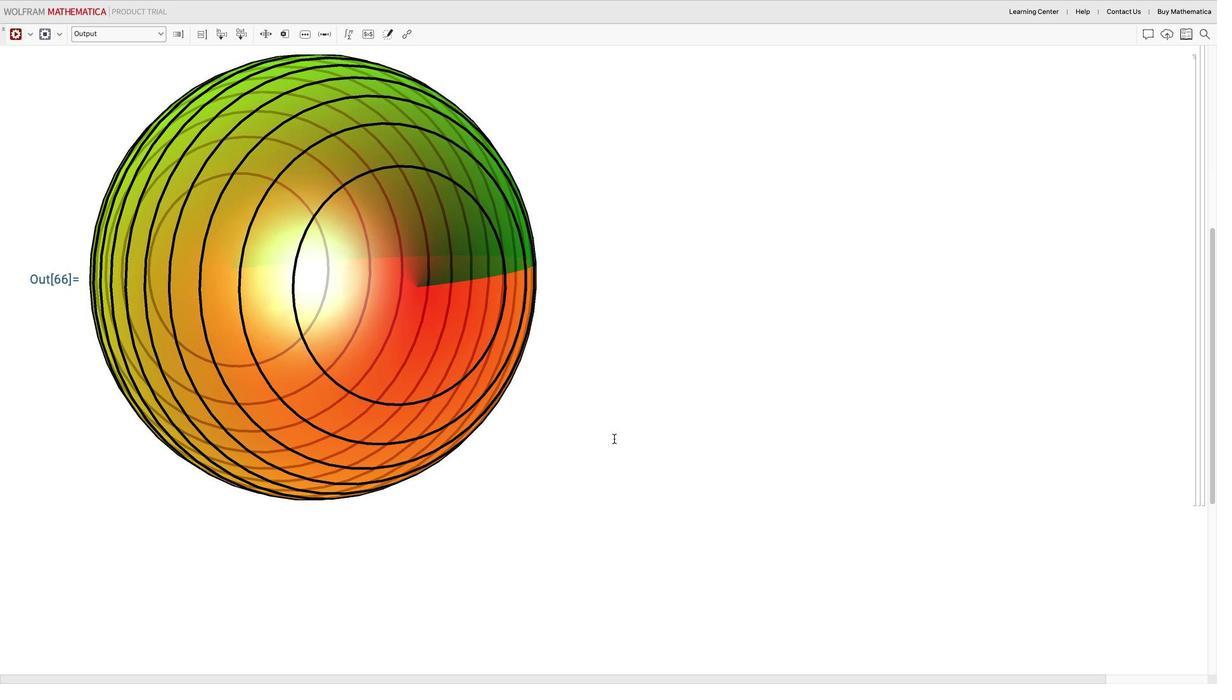 
Action: Mouse scrolled (613, 439) with delta (0, 0)
Screenshot: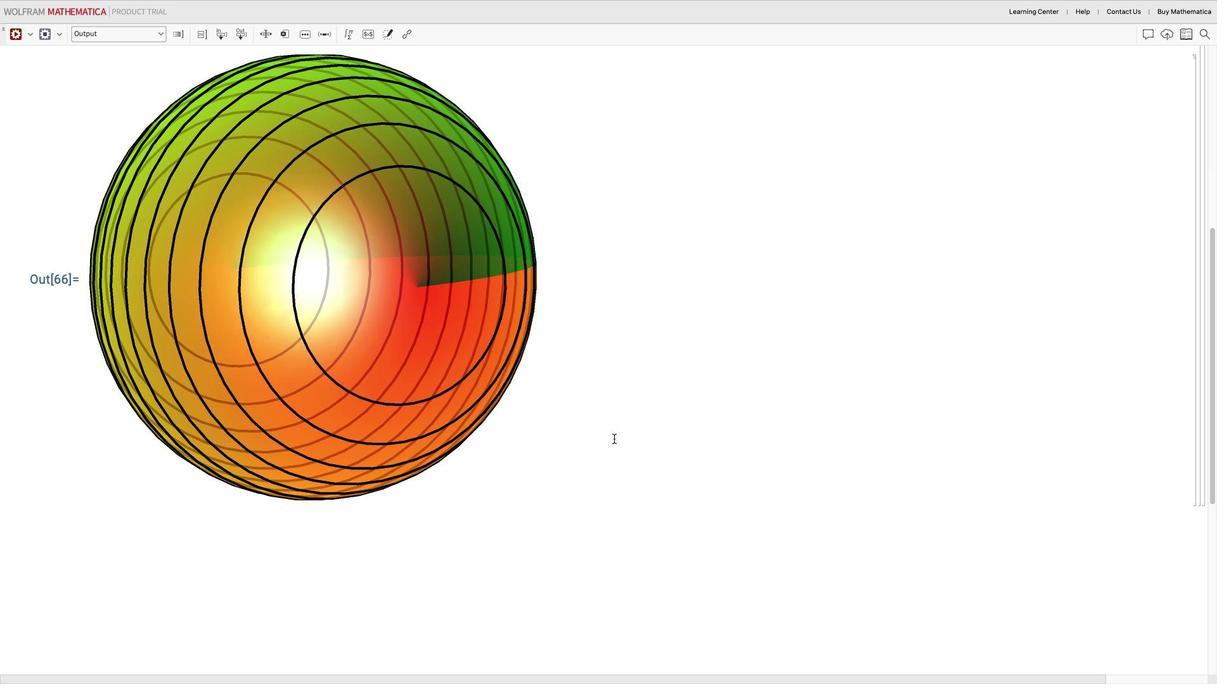 
Action: Mouse scrolled (613, 439) with delta (0, 0)
Screenshot: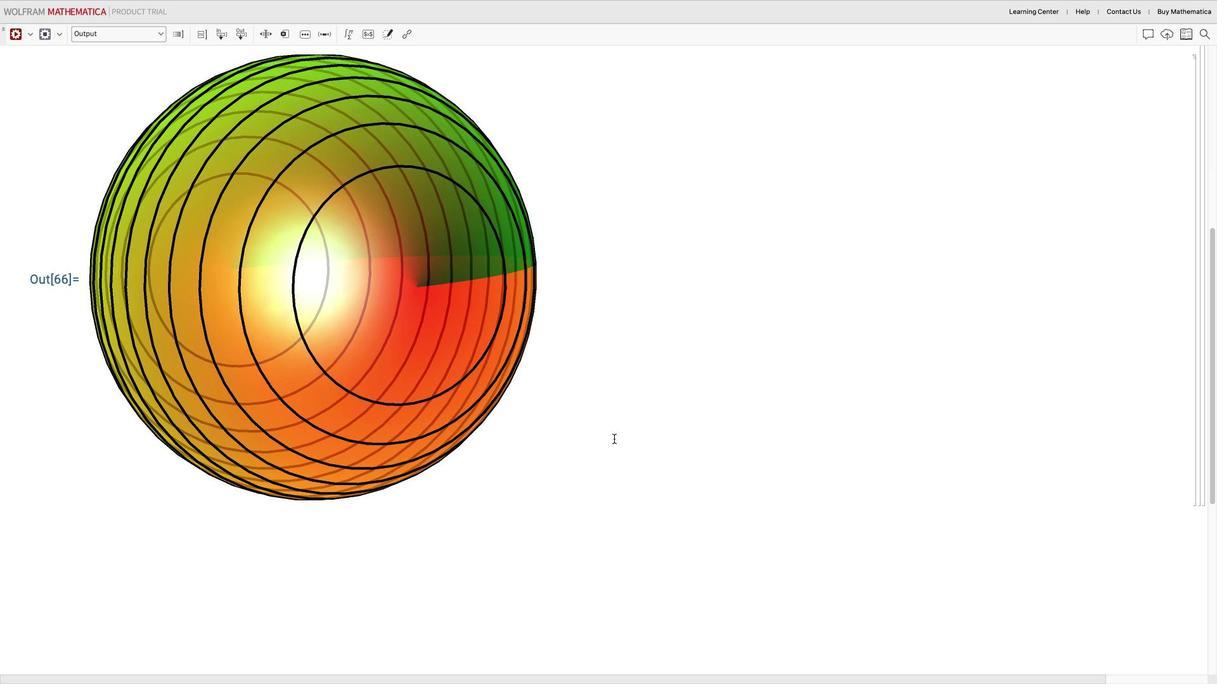 
Action: Mouse scrolled (613, 439) with delta (0, 0)
Screenshot: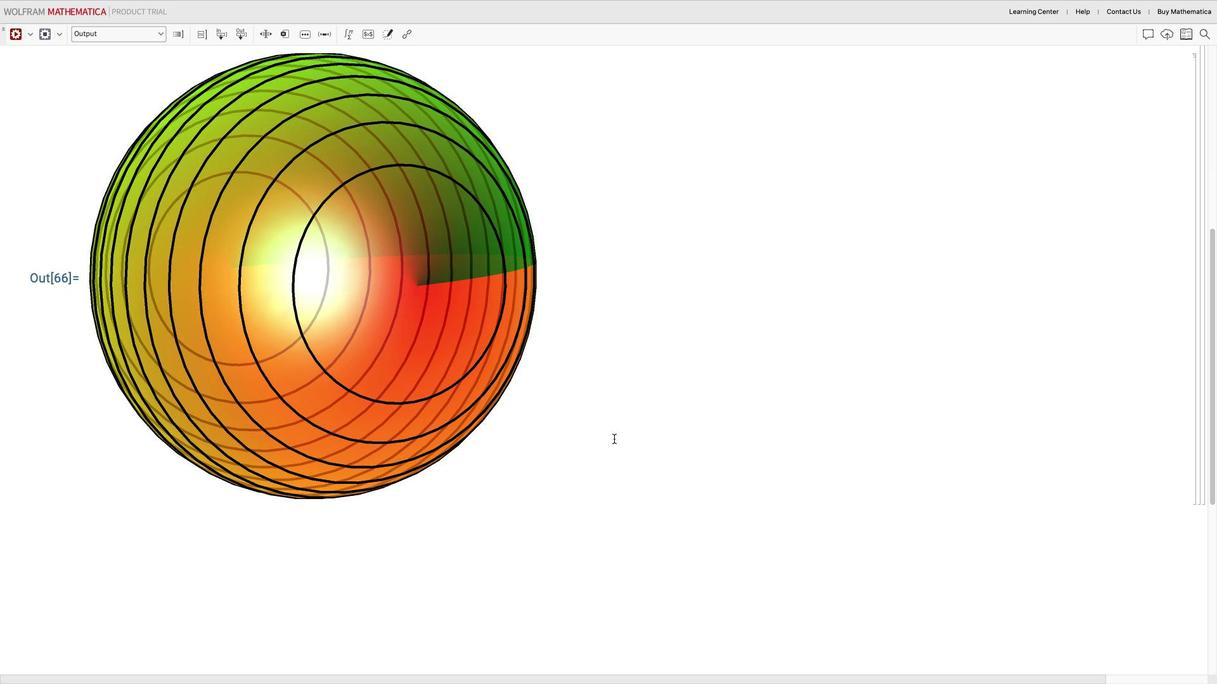 
Action: Mouse scrolled (613, 439) with delta (0, 0)
Screenshot: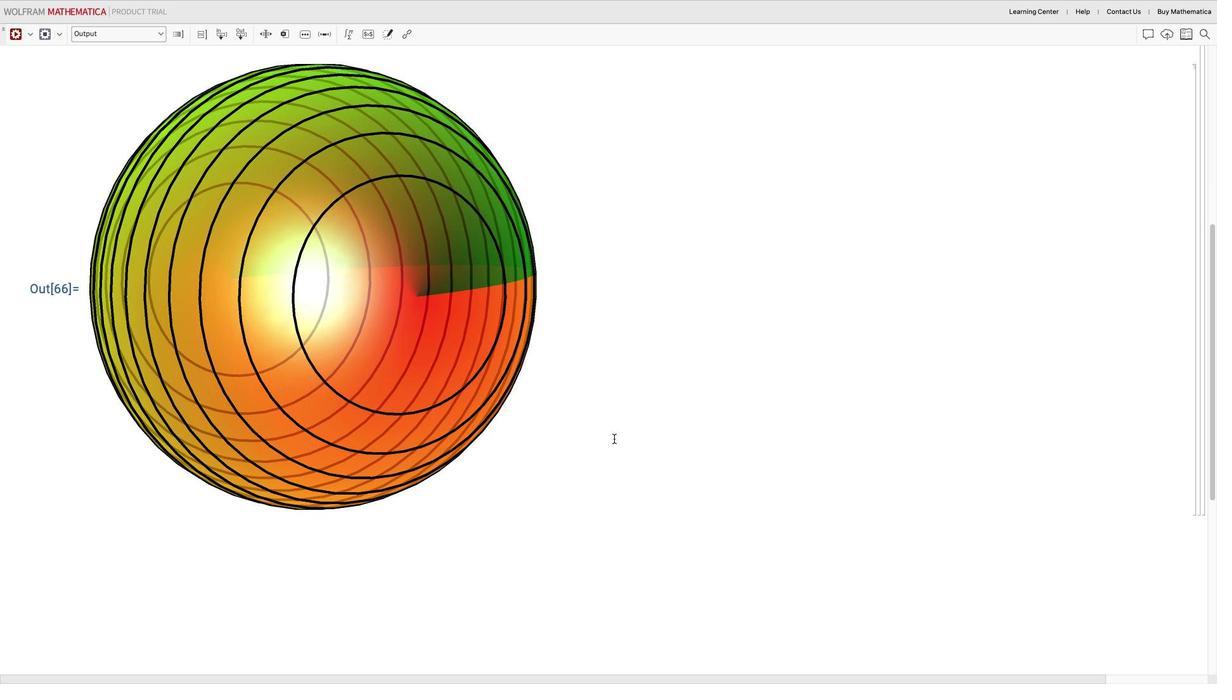 
Action: Mouse scrolled (613, 439) with delta (0, 0)
Screenshot: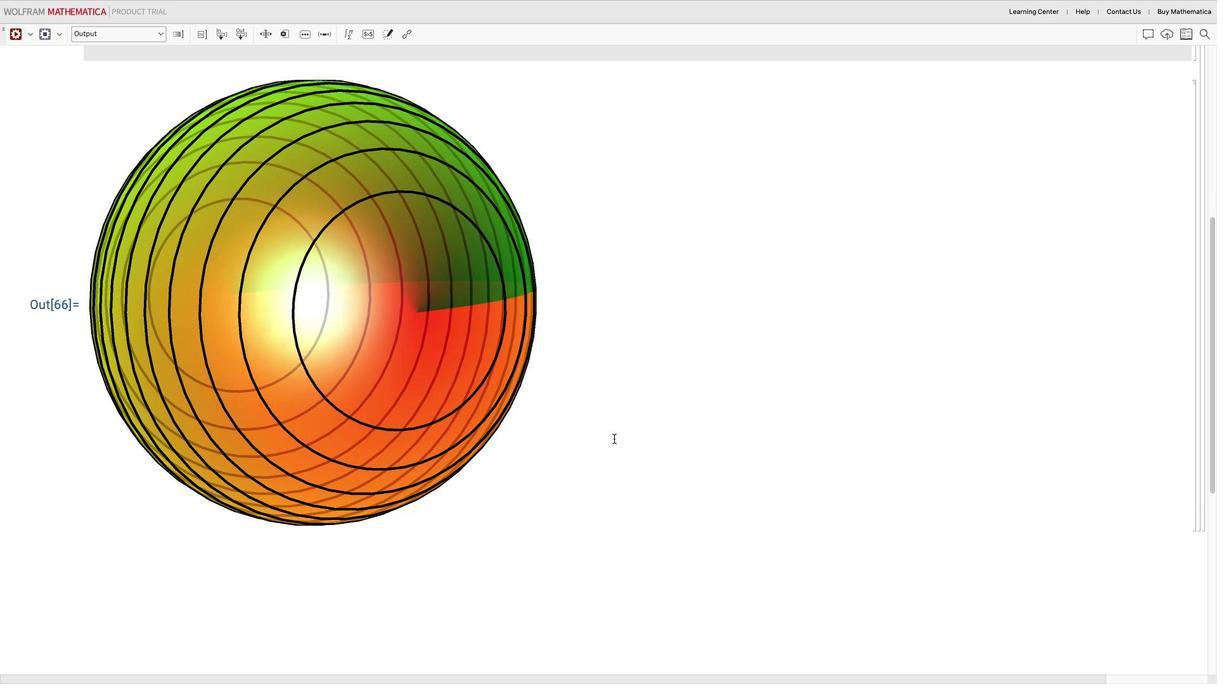 
Action: Mouse scrolled (613, 439) with delta (0, 0)
Screenshot: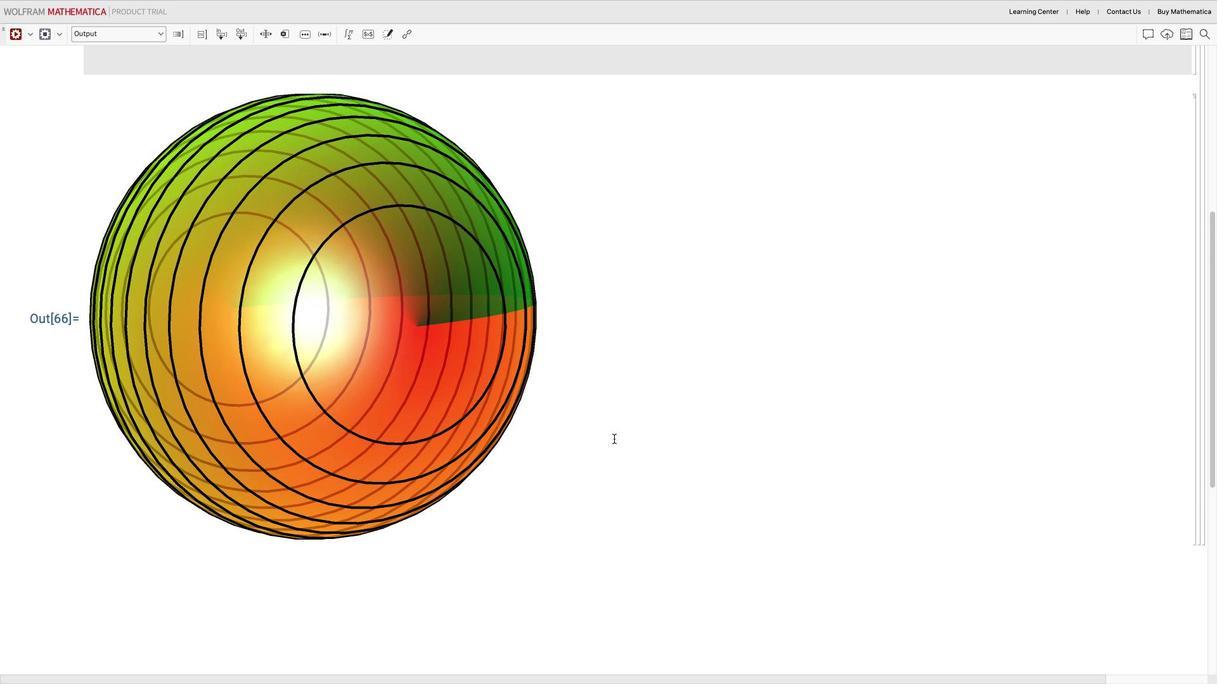 
Action: Mouse scrolled (613, 439) with delta (0, 0)
Screenshot: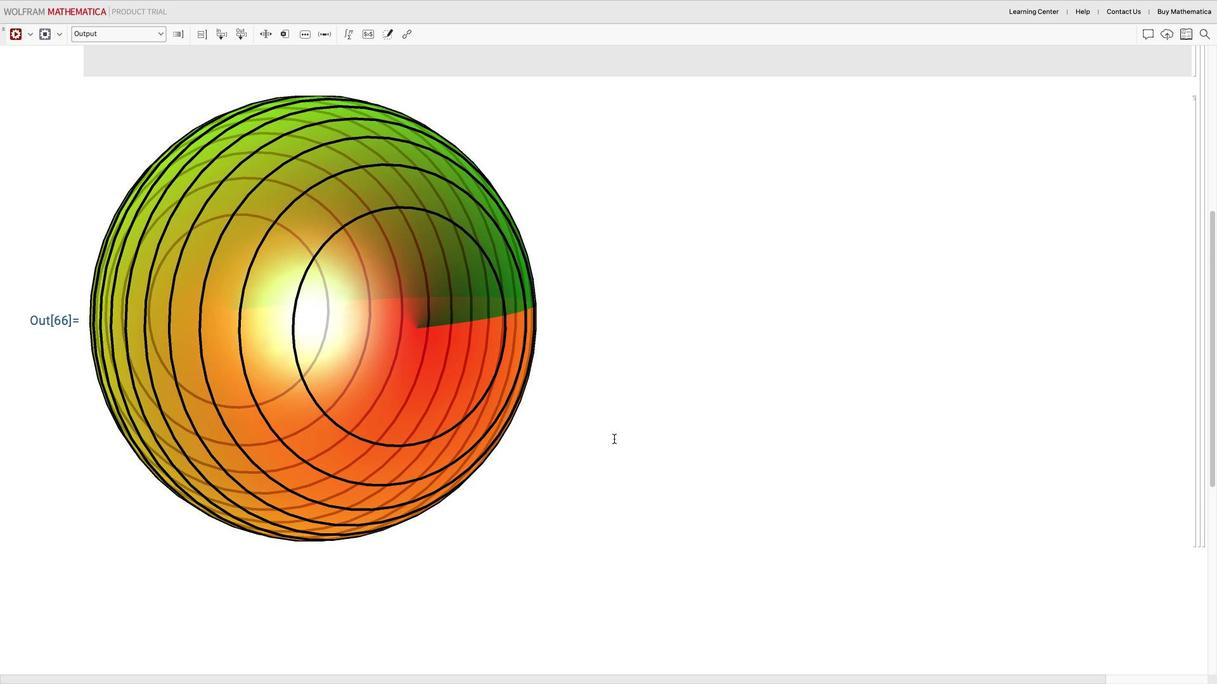 
Action: Mouse scrolled (613, 439) with delta (0, 0)
Screenshot: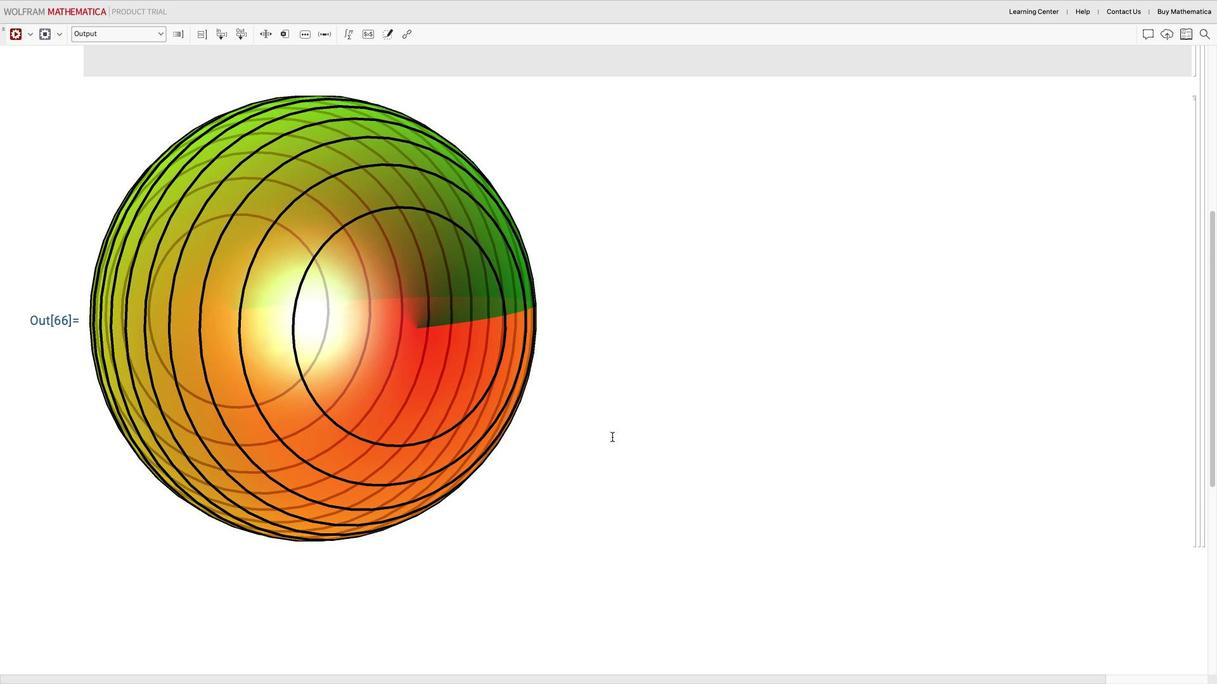 
Action: Mouse moved to (612, 437)
Screenshot: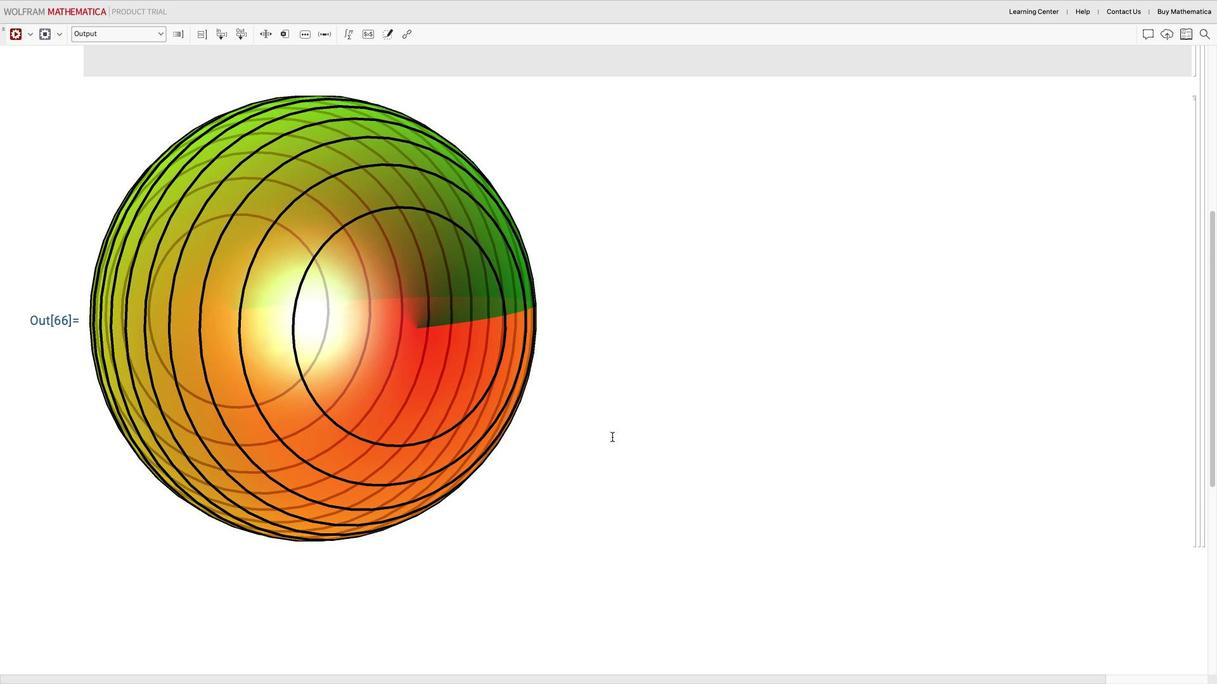 
Action: Mouse scrolled (612, 437) with delta (0, 0)
Screenshot: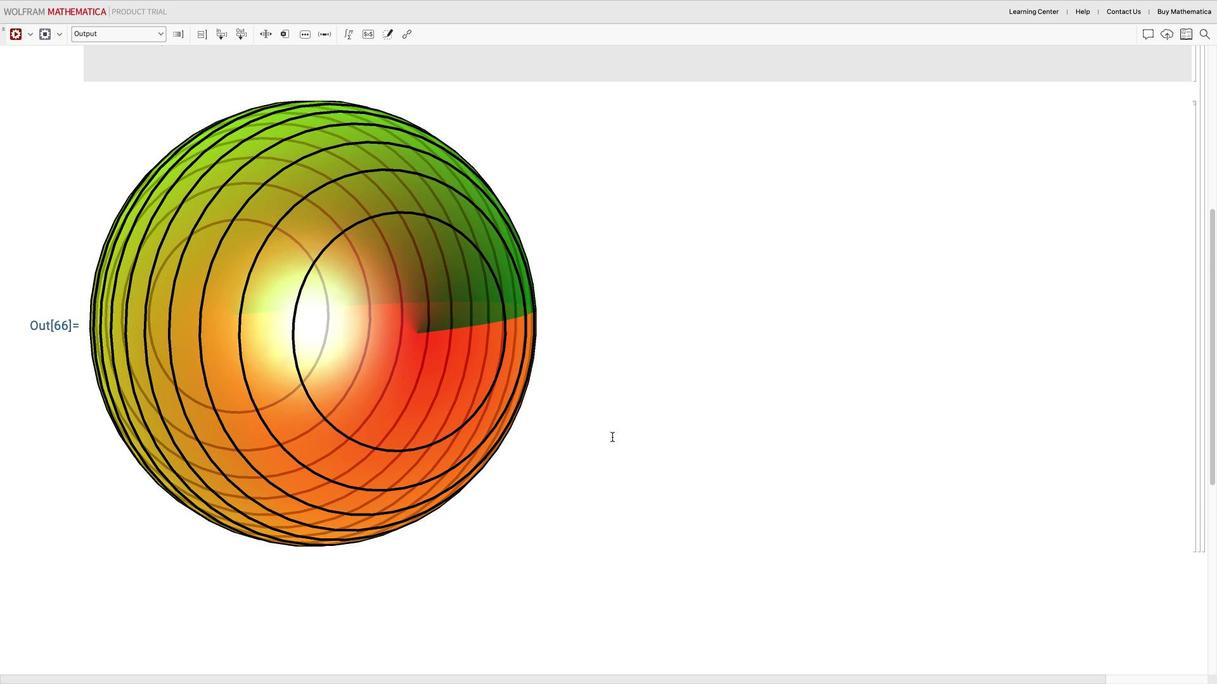 
Action: Mouse scrolled (612, 437) with delta (0, 0)
Screenshot: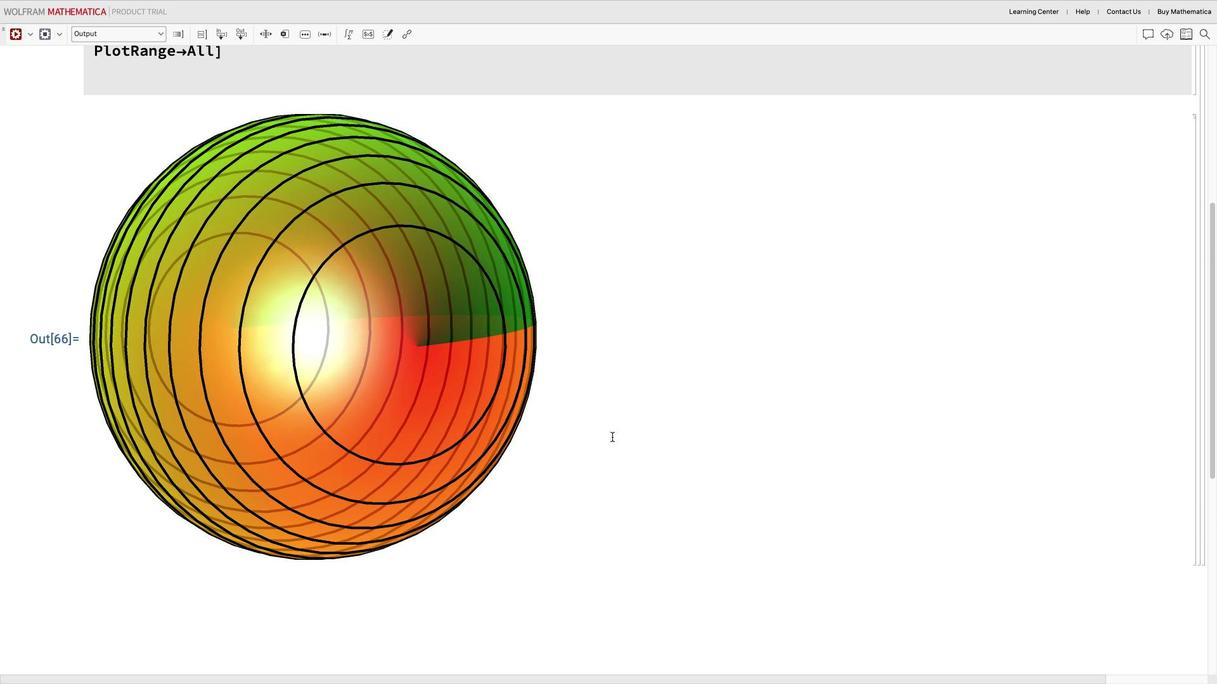 
Action: Mouse scrolled (612, 437) with delta (0, 0)
Screenshot: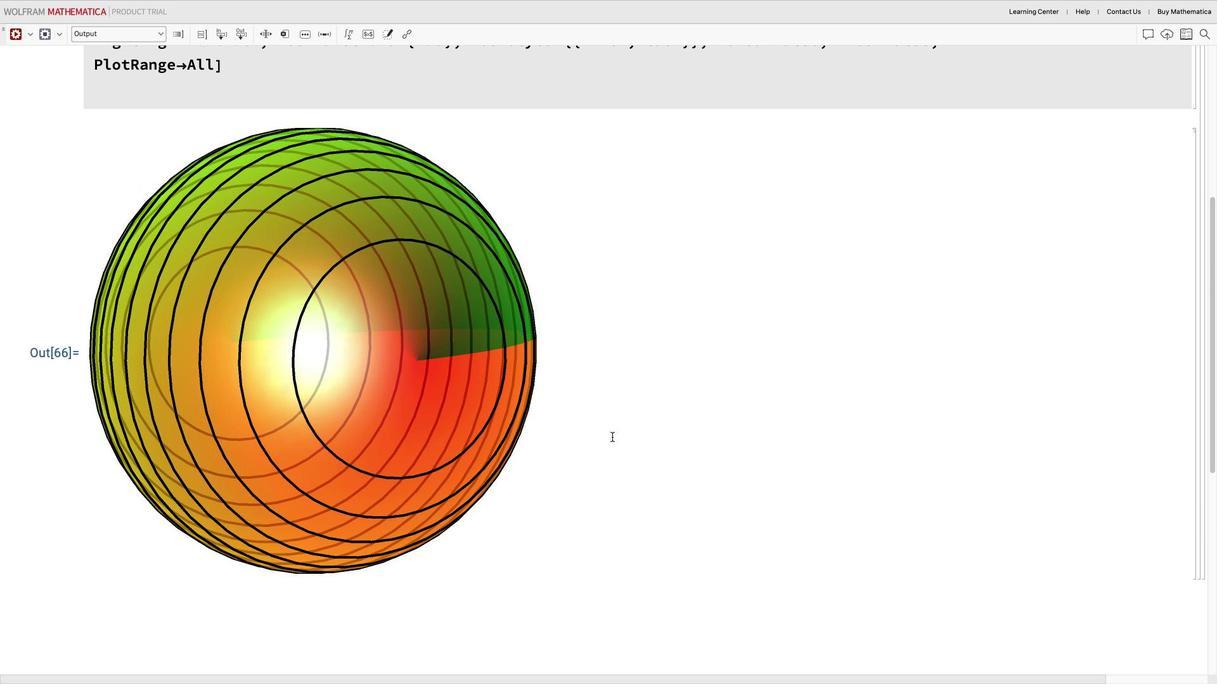 
Action: Mouse scrolled (612, 437) with delta (0, 0)
Screenshot: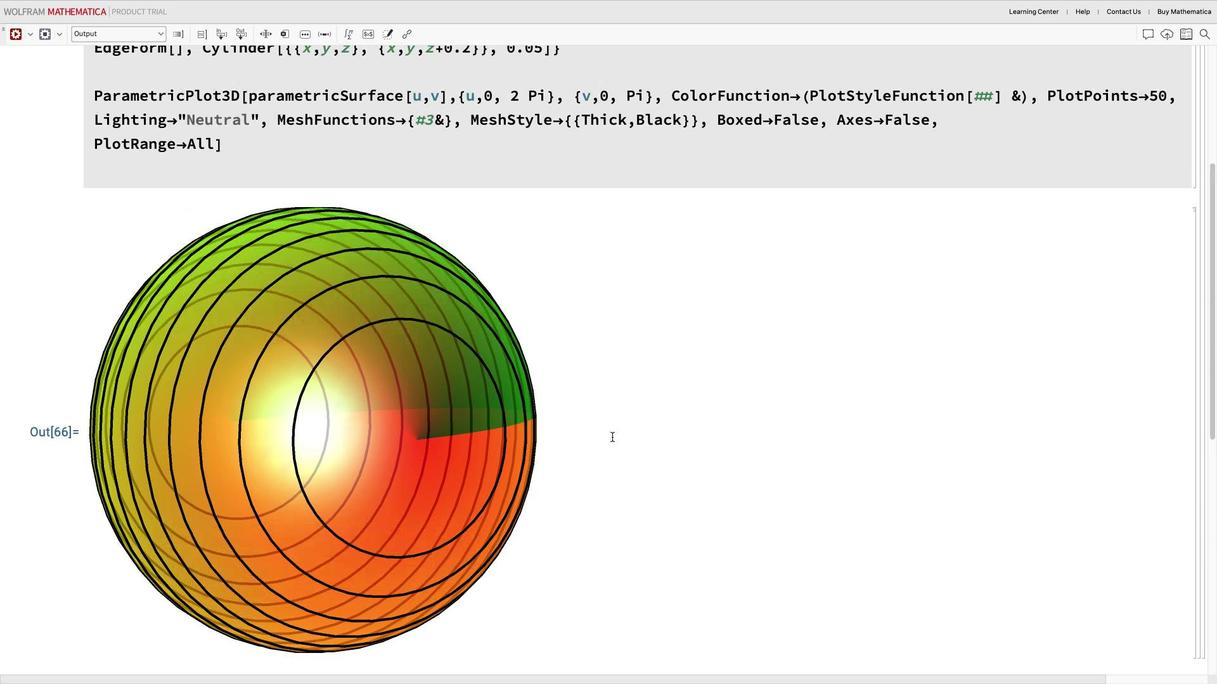 
Action: Mouse scrolled (612, 437) with delta (0, 0)
Screenshot: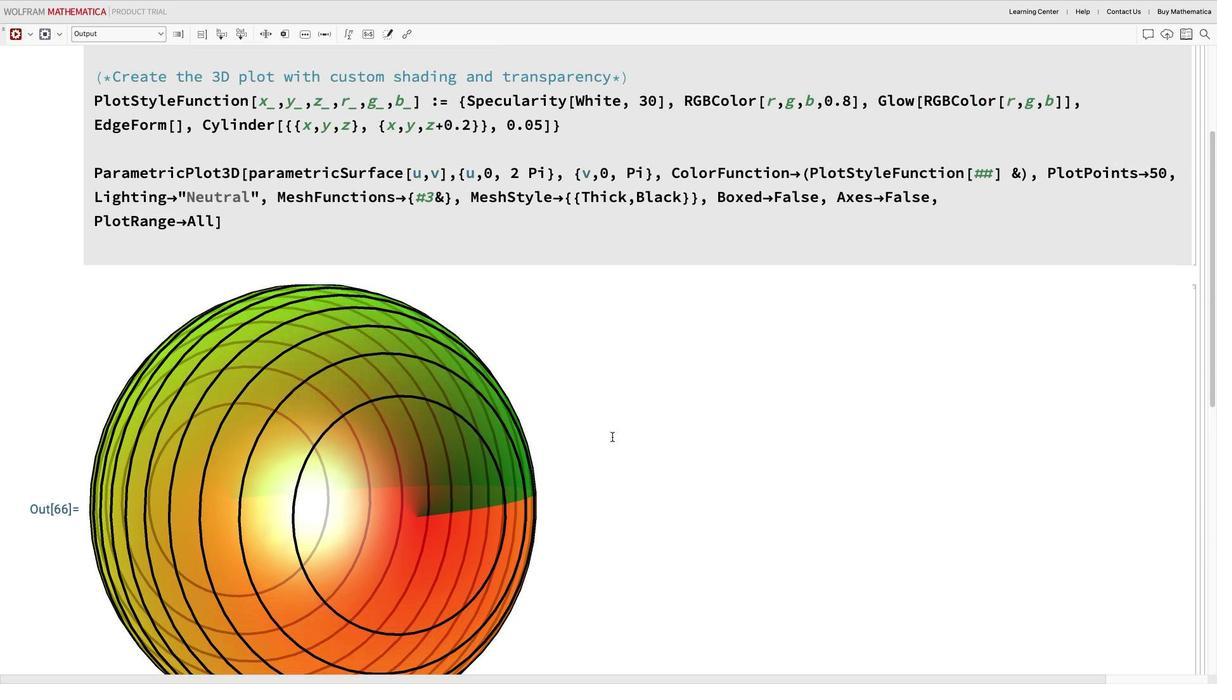 
Action: Mouse scrolled (612, 437) with delta (0, 1)
Screenshot: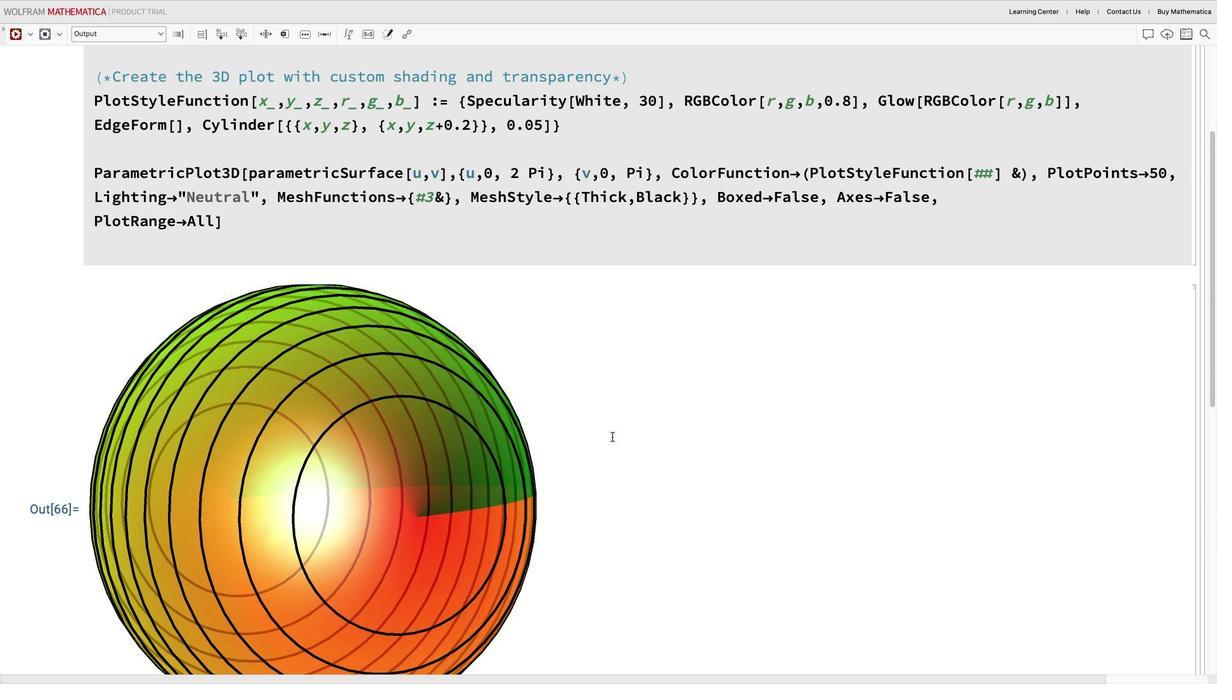 
Action: Mouse scrolled (612, 437) with delta (0, 3)
Screenshot: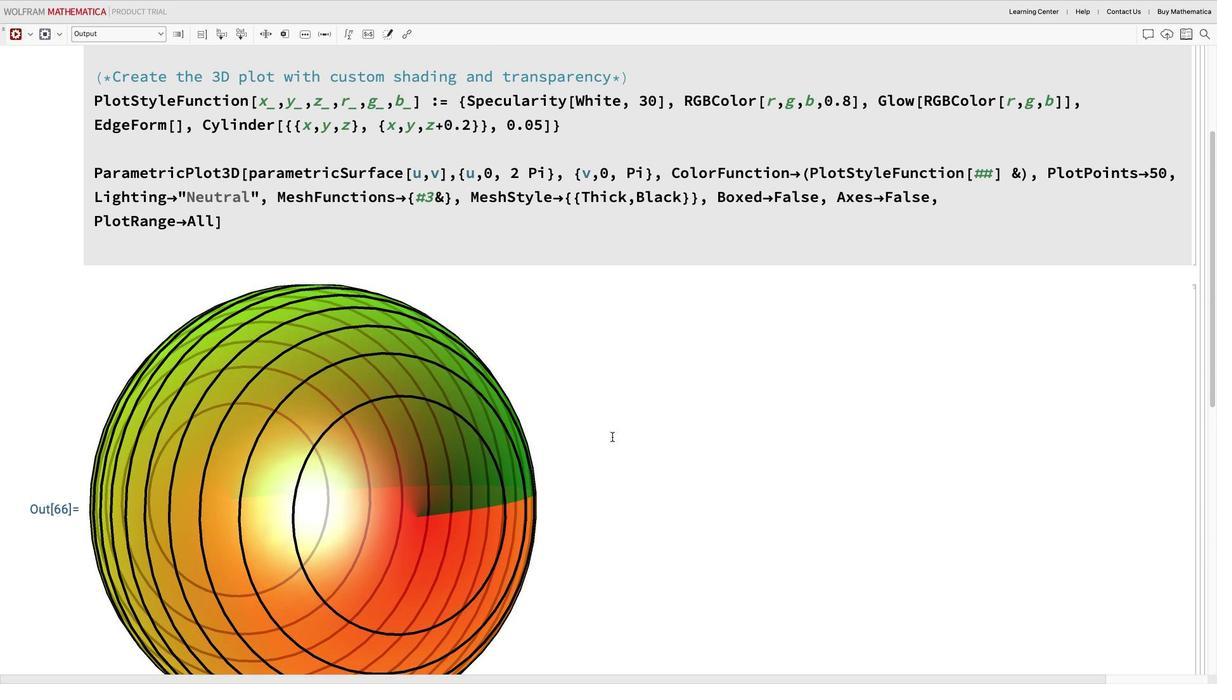 
Action: Mouse scrolled (612, 437) with delta (0, 0)
Screenshot: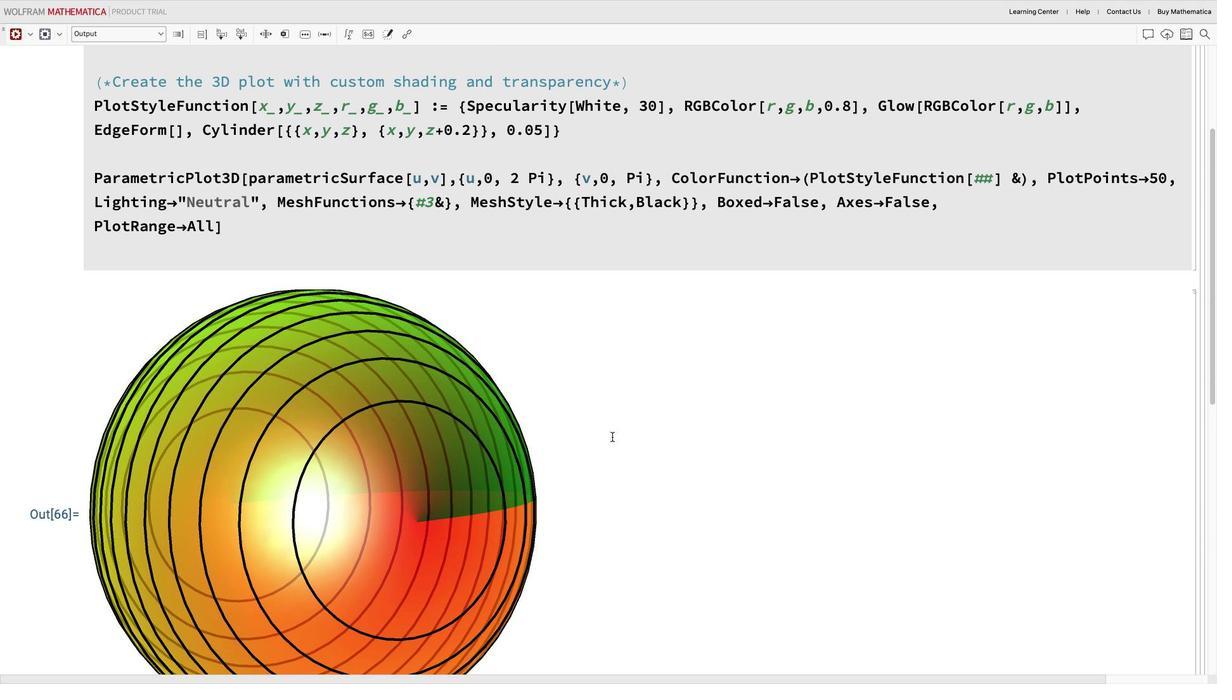 
Action: Mouse scrolled (612, 437) with delta (0, 0)
Screenshot: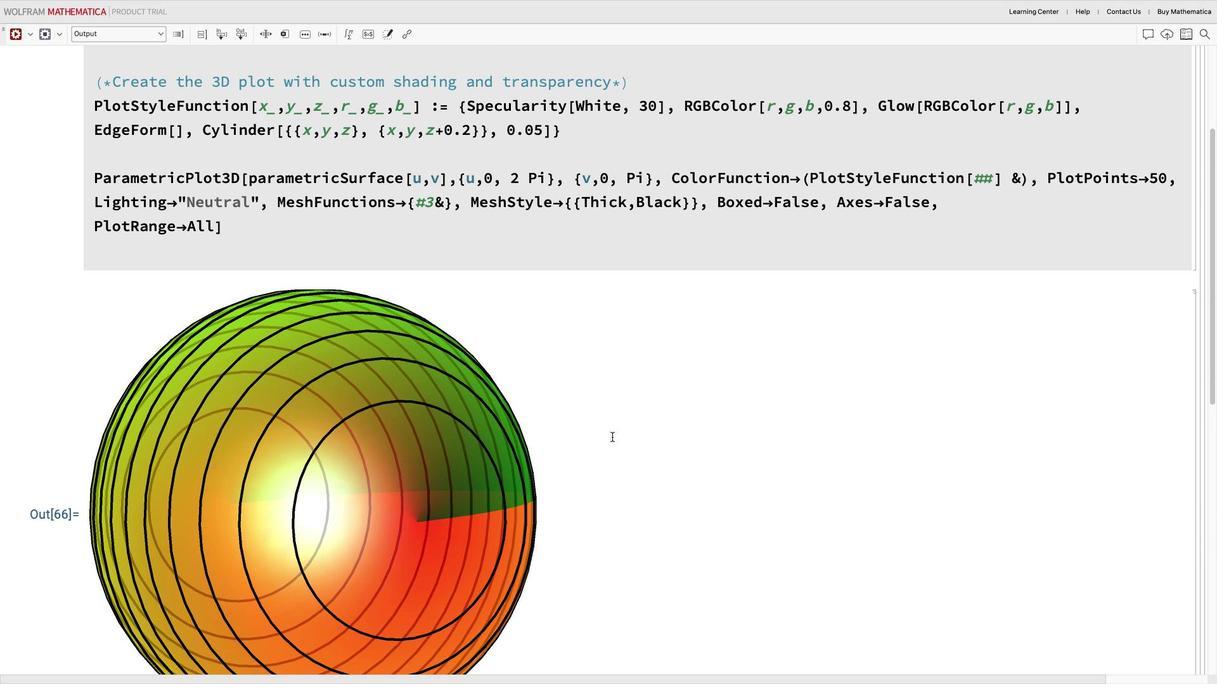 
Action: Mouse scrolled (612, 437) with delta (0, 0)
Screenshot: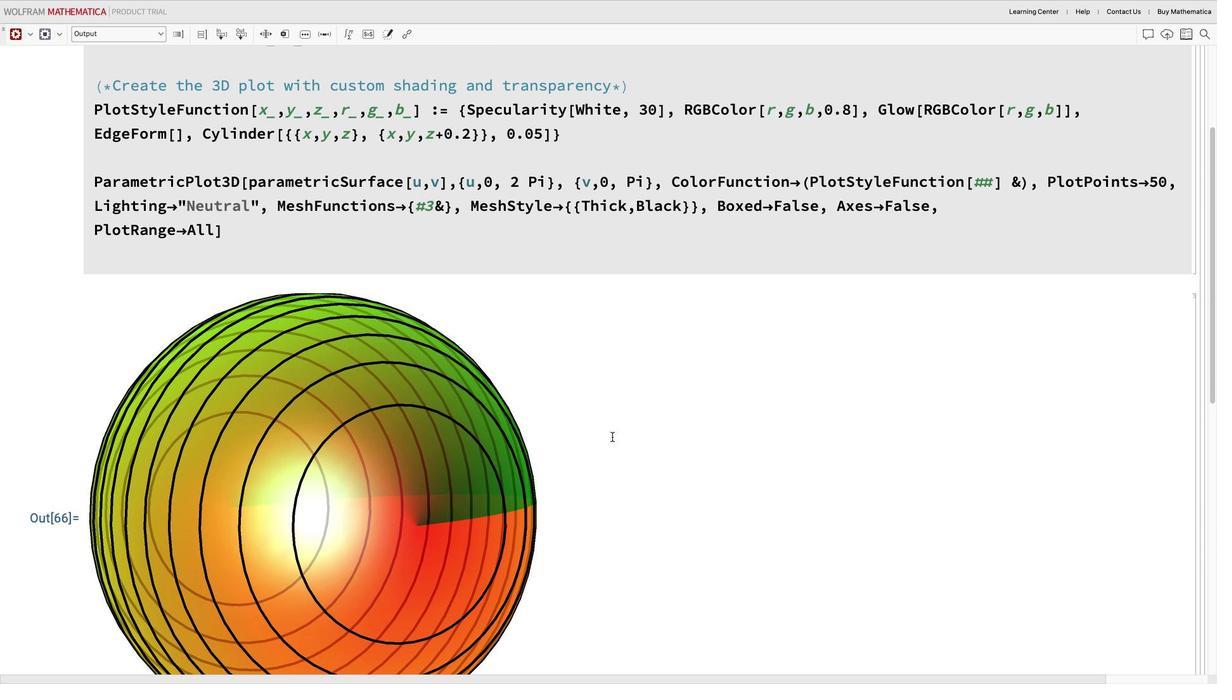 
Action: Mouse scrolled (612, 437) with delta (0, 0)
Screenshot: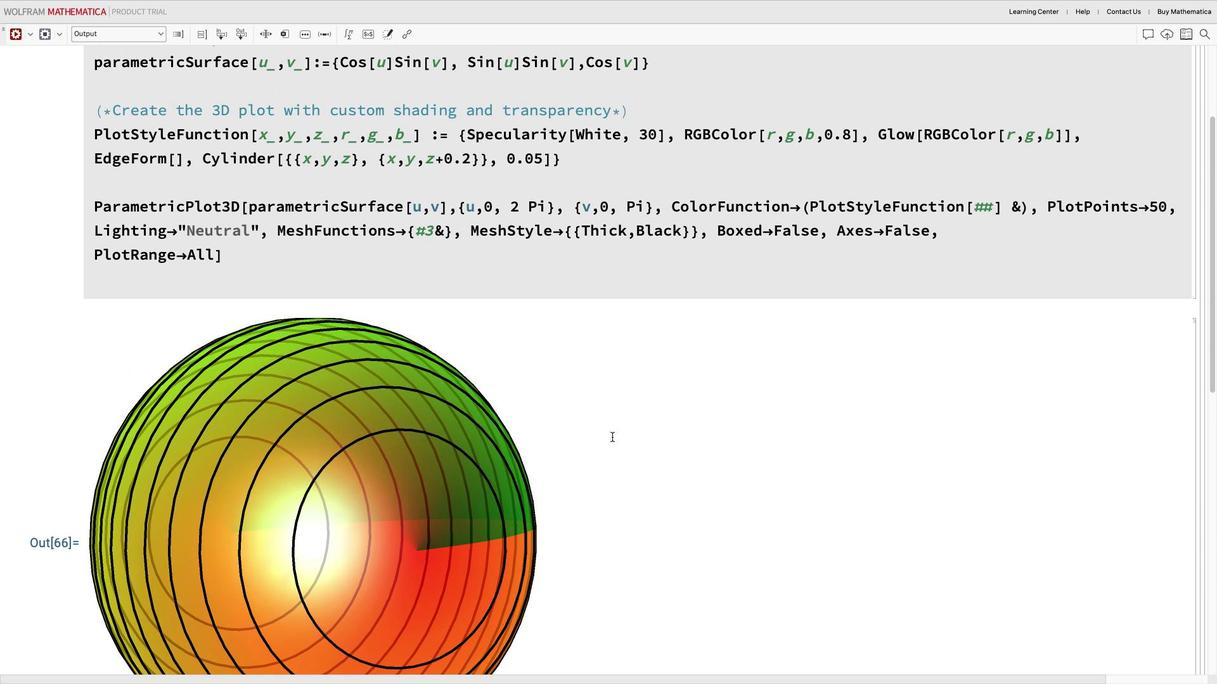 
Action: Mouse scrolled (612, 437) with delta (0, 0)
Screenshot: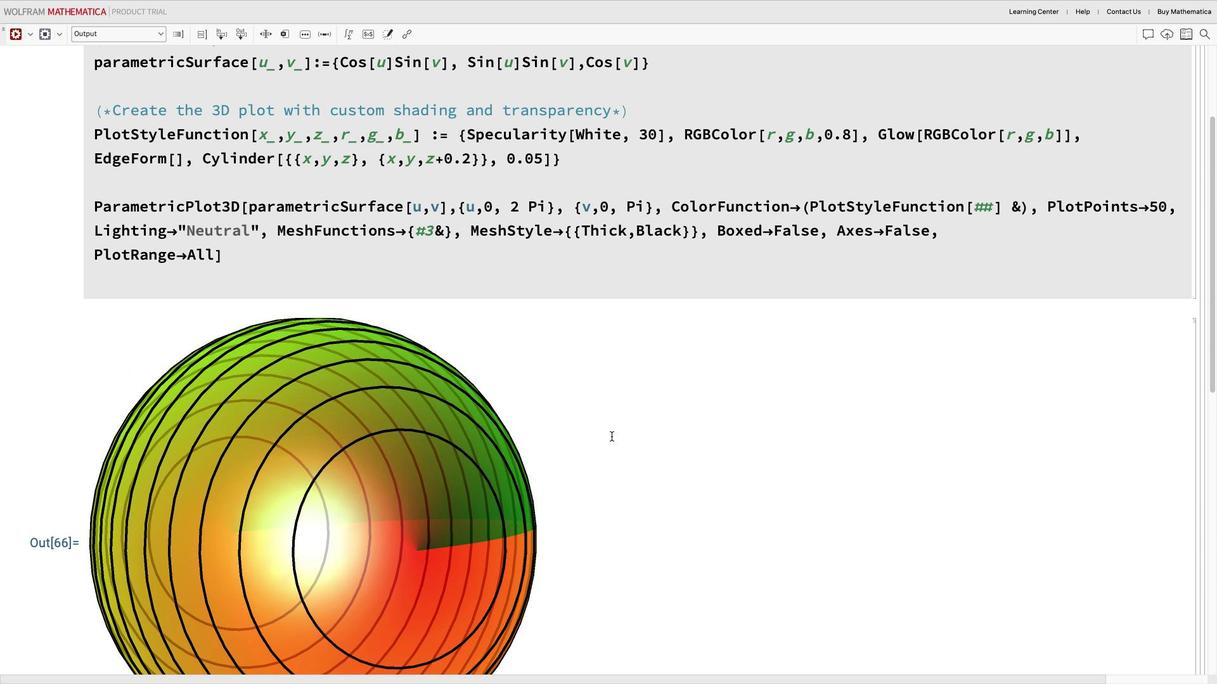 
Action: Mouse moved to (611, 436)
Screenshot: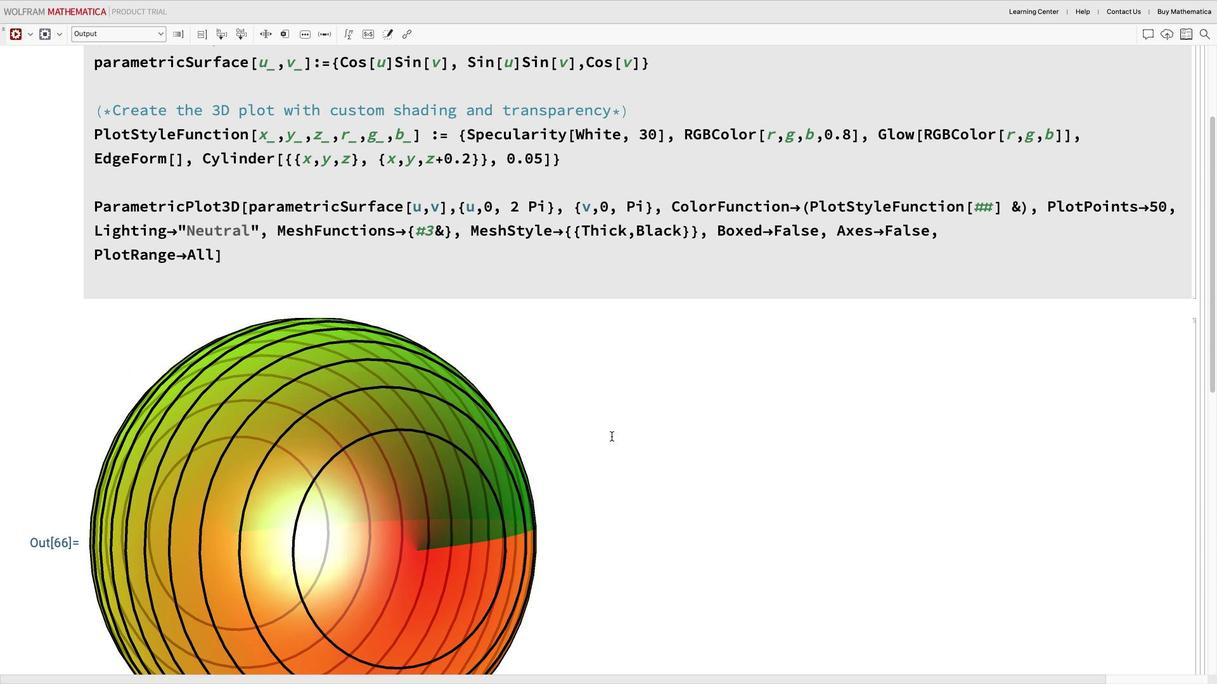 
